 Task: Look for space in Nishi-Tokyo-shi, Japan from 9th June, 2023 to 16th June, 2023 for 2 adults in price range Rs.8000 to Rs.16000. Place can be entire place with 2 bedrooms having 2 beds and 1 bathroom. Property type can be house, flat, guest house. Booking option can be shelf check-in. Required host language is English.
Action: Mouse moved to (513, 67)
Screenshot: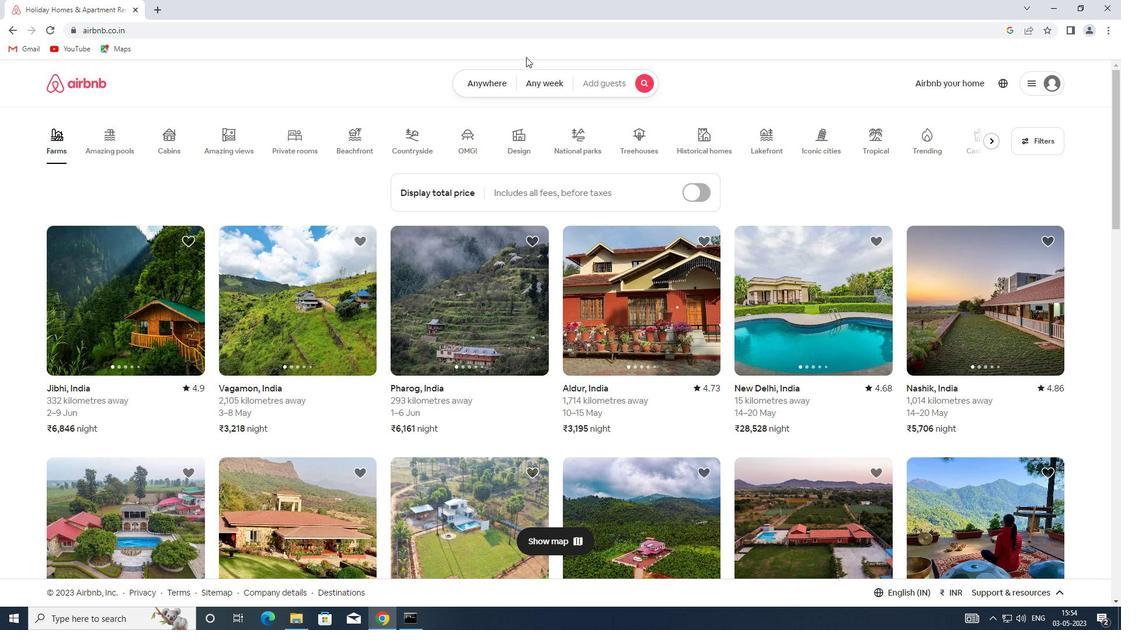 
Action: Mouse pressed left at (513, 67)
Screenshot: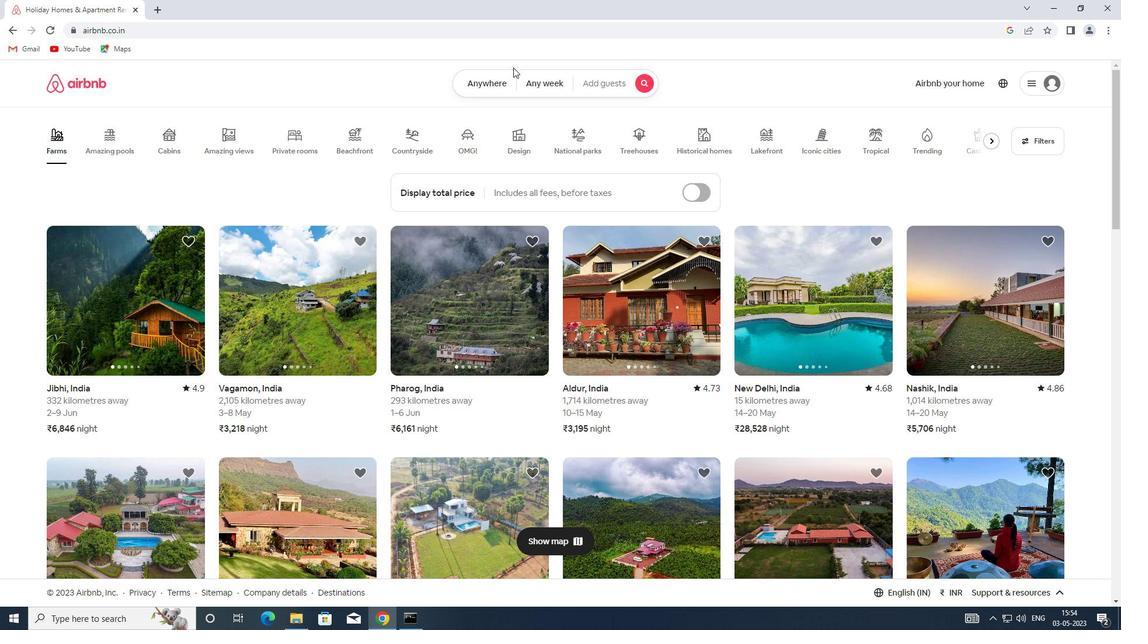 
Action: Mouse moved to (506, 76)
Screenshot: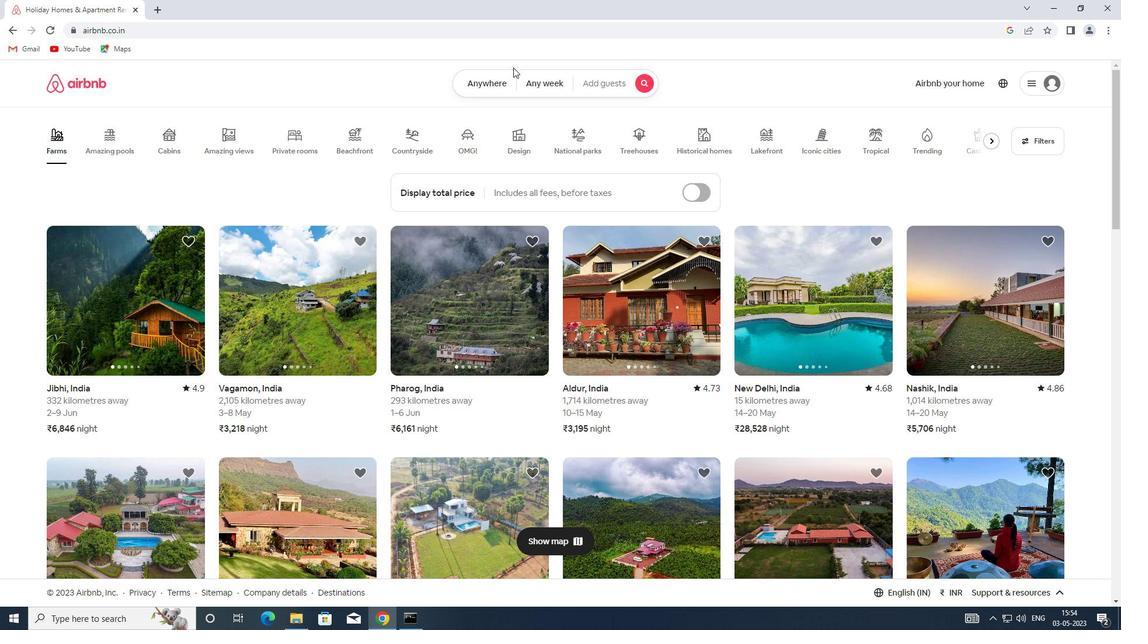 
Action: Mouse pressed left at (506, 76)
Screenshot: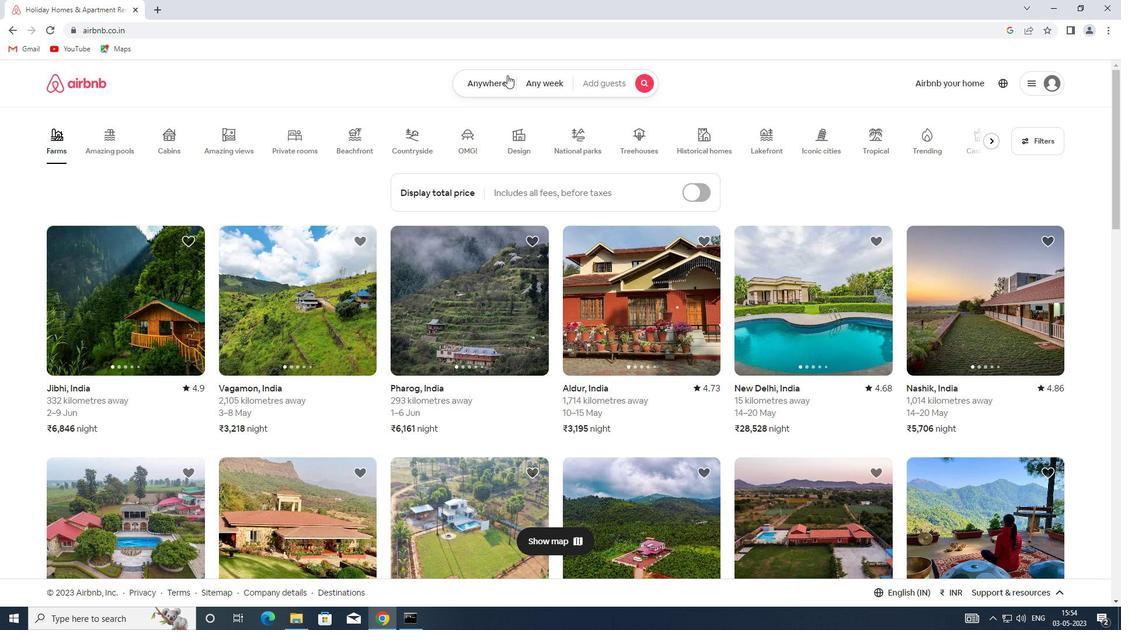 
Action: Mouse moved to (426, 127)
Screenshot: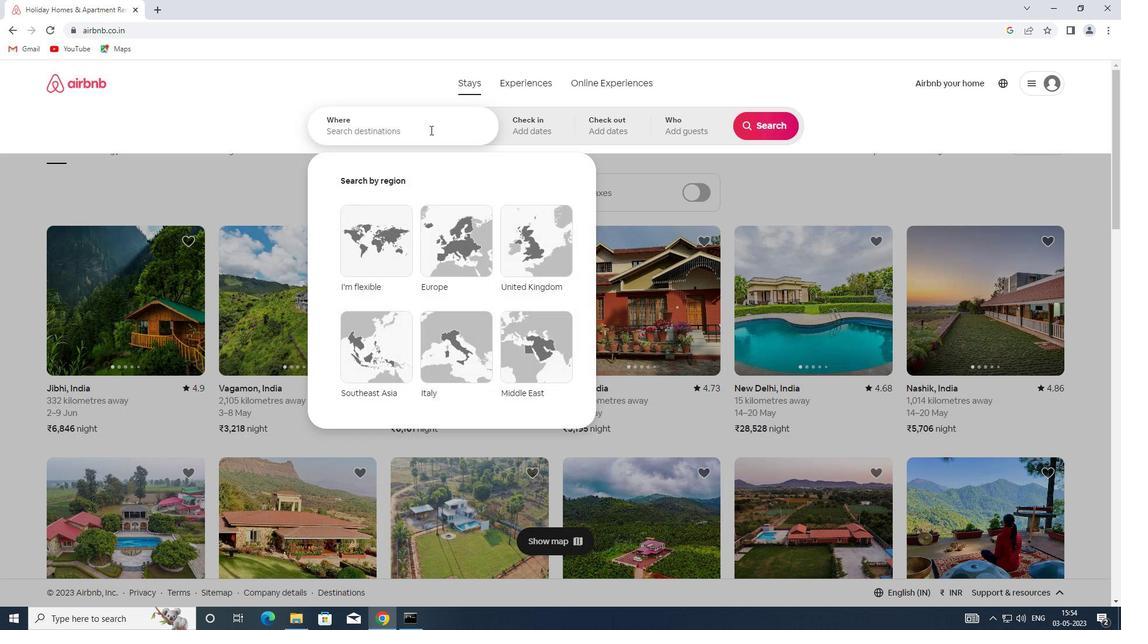
Action: Mouse pressed left at (426, 127)
Screenshot: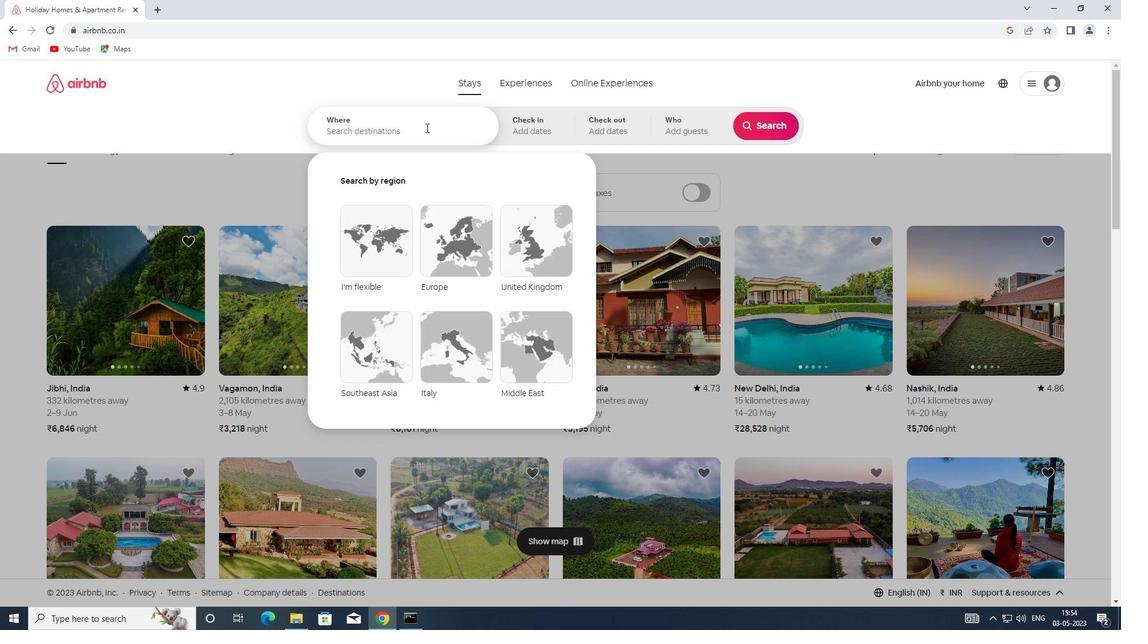 
Action: Key pressed <Key.shift>NISHI-<Key.shift>TOJ<Key.backspace>KYO-<Key.shift>SHI,<Key.shift>JAPAN
Screenshot: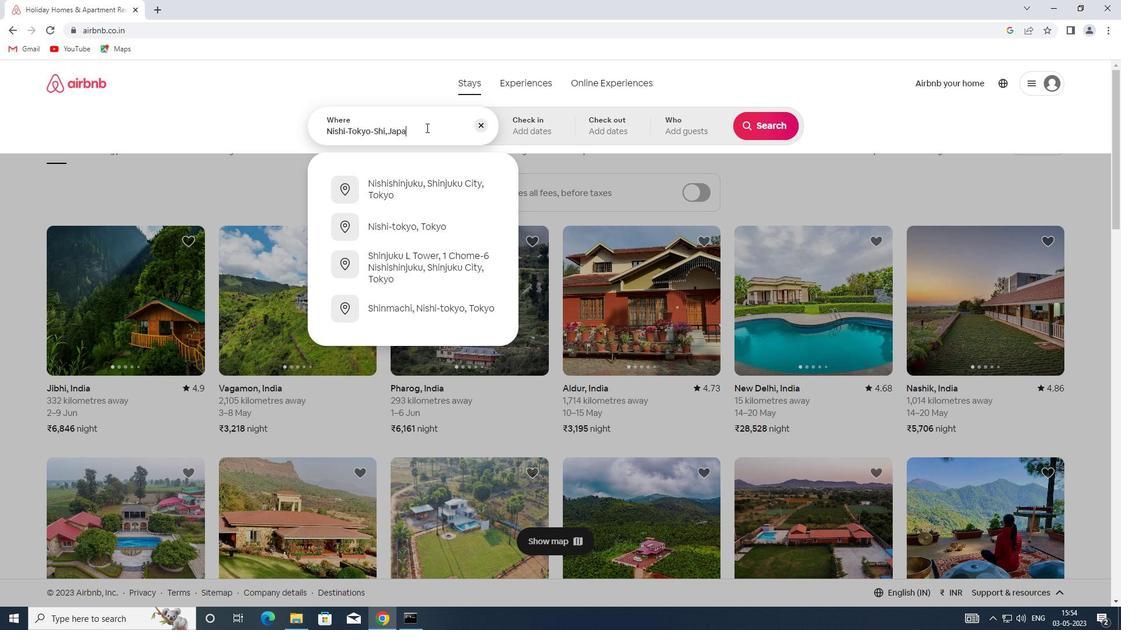 
Action: Mouse moved to (516, 131)
Screenshot: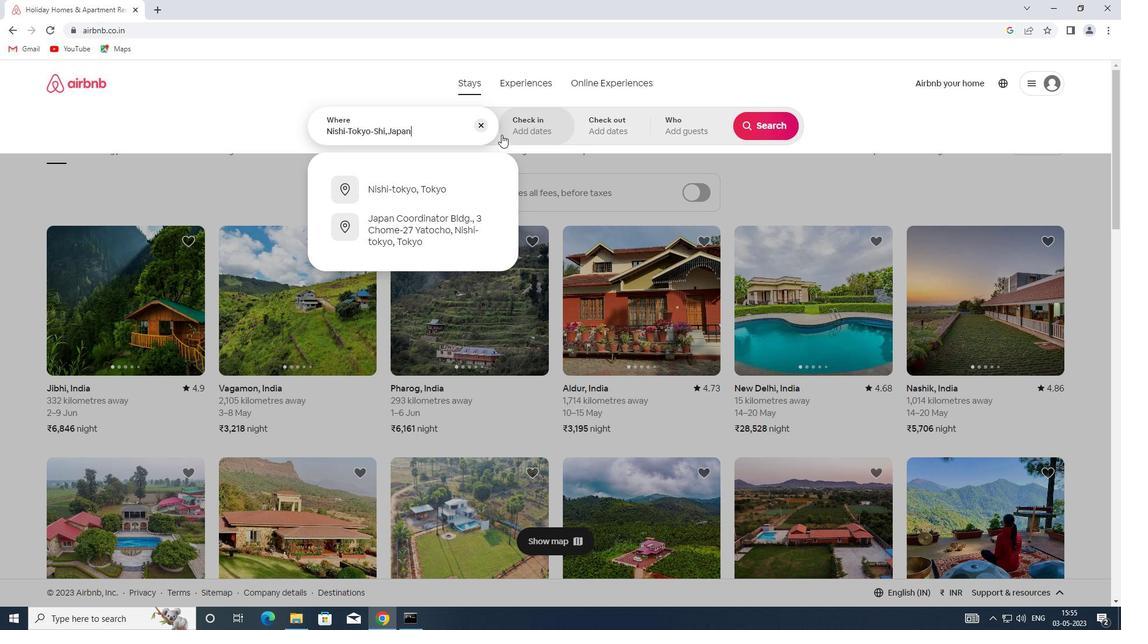 
Action: Mouse pressed left at (516, 131)
Screenshot: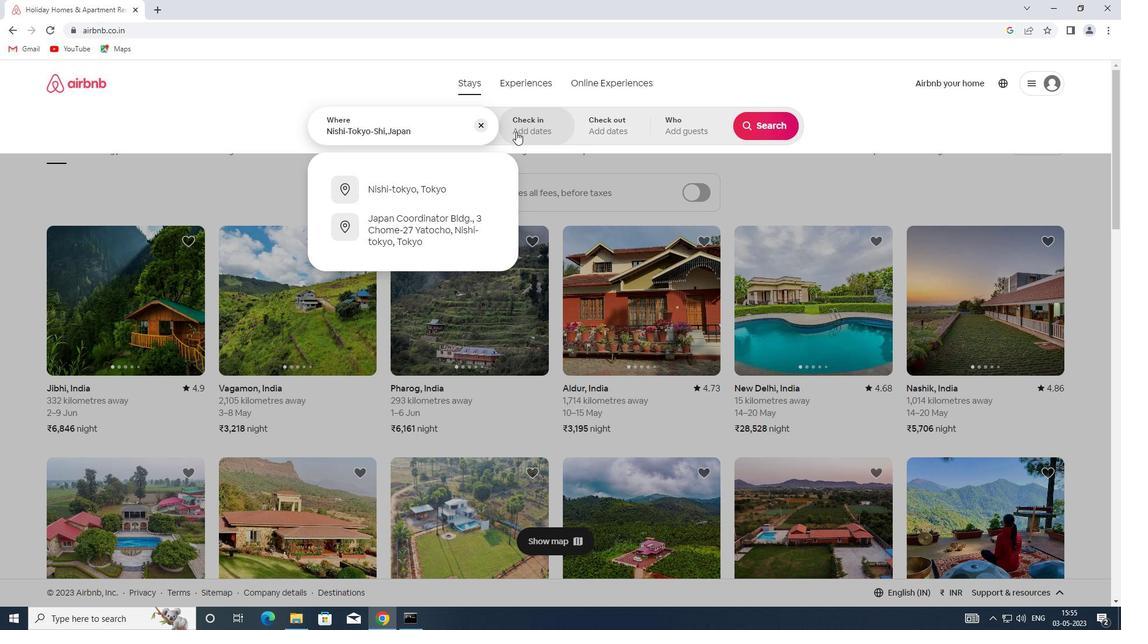 
Action: Mouse moved to (717, 299)
Screenshot: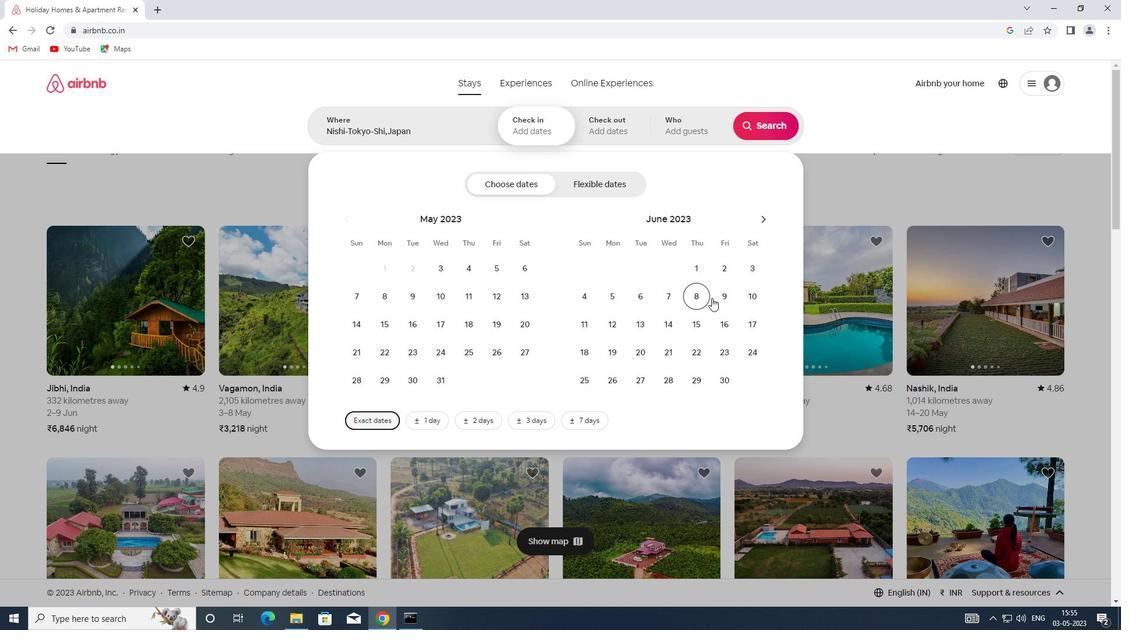 
Action: Mouse pressed left at (717, 299)
Screenshot: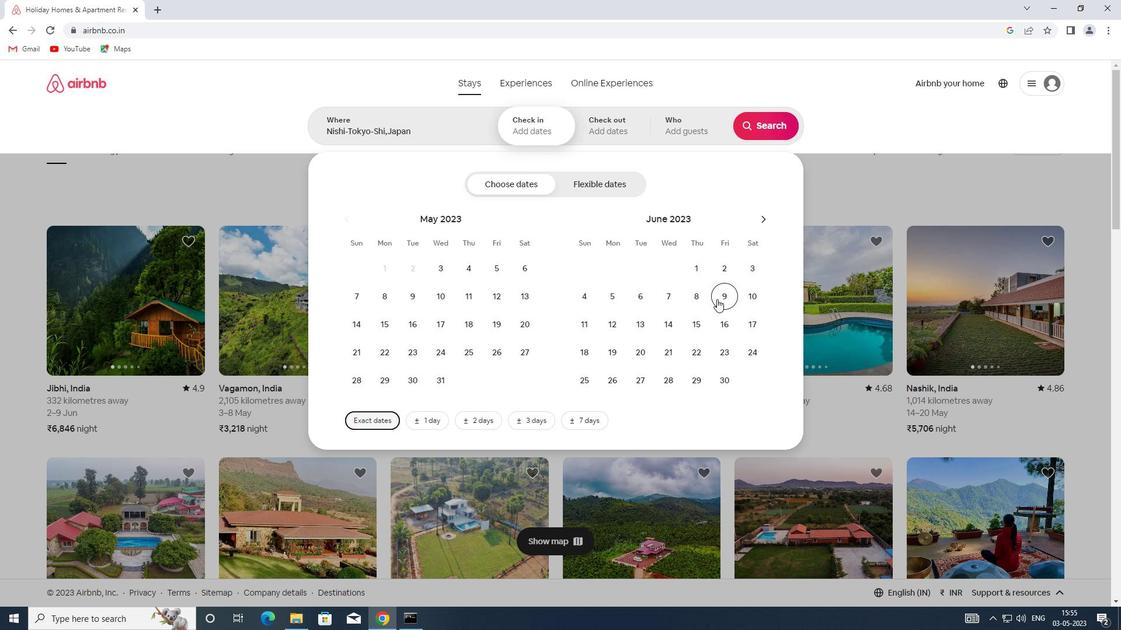
Action: Mouse moved to (721, 322)
Screenshot: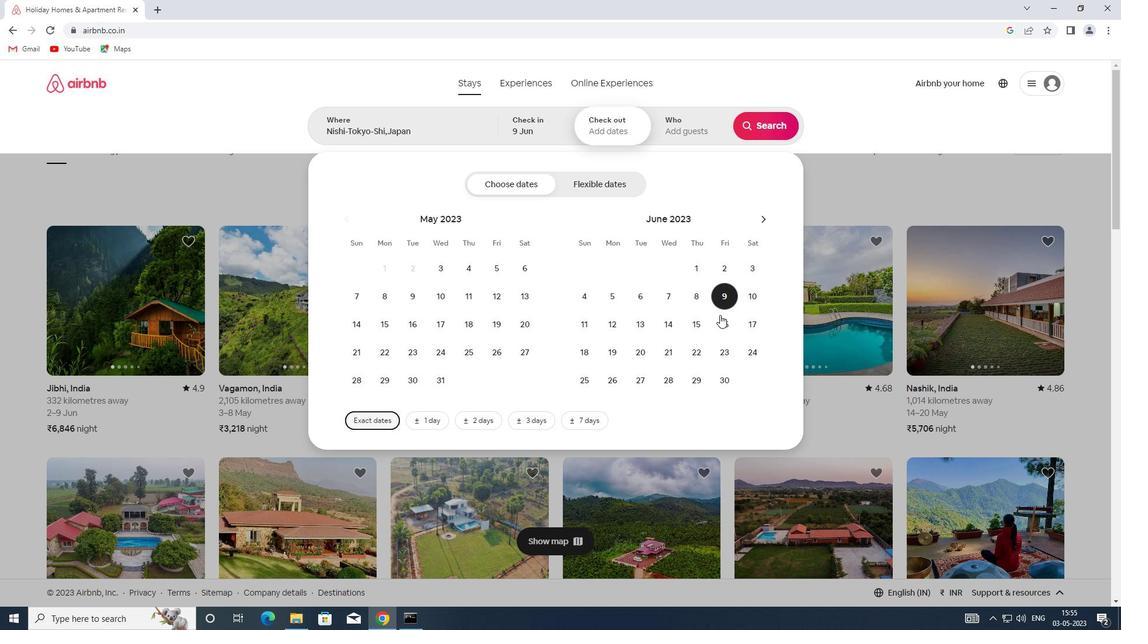 
Action: Mouse pressed left at (721, 322)
Screenshot: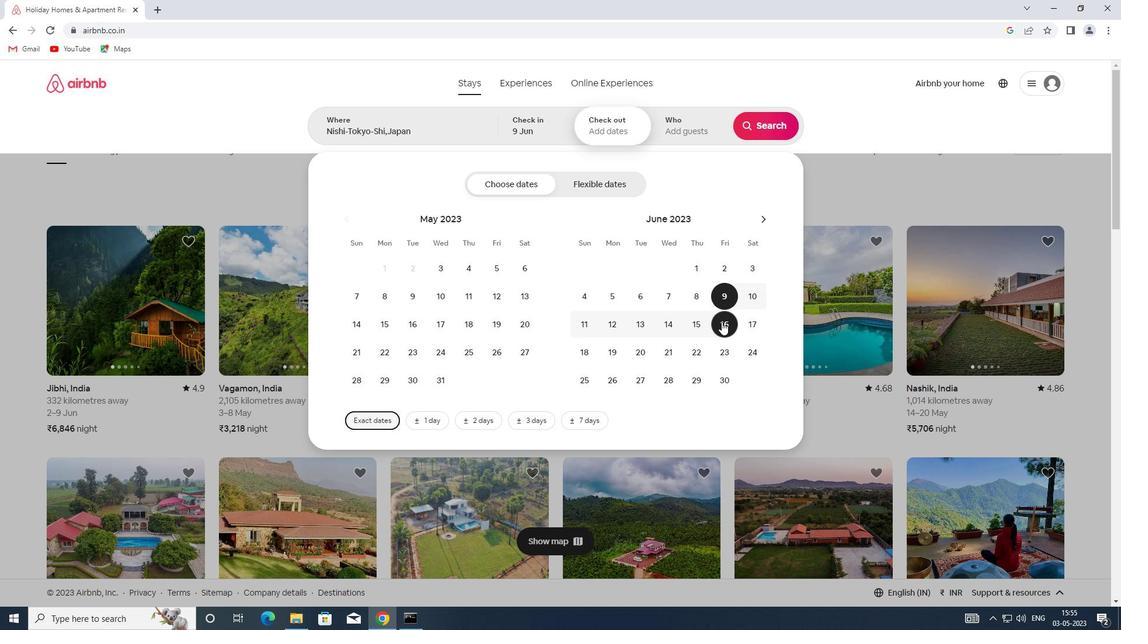
Action: Mouse moved to (673, 130)
Screenshot: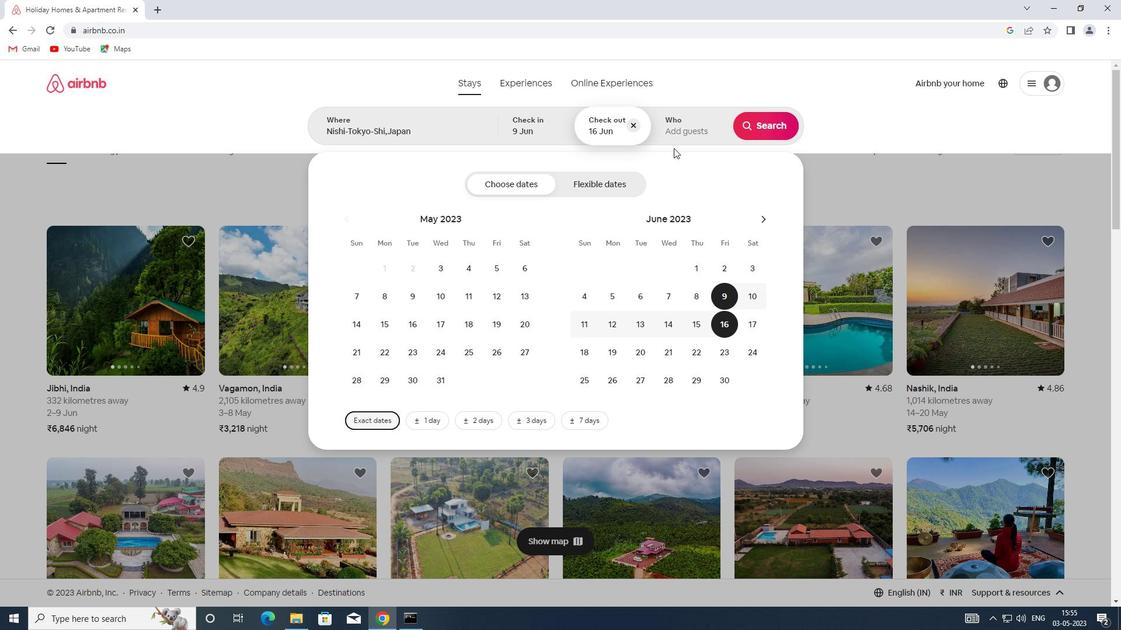 
Action: Mouse pressed left at (673, 130)
Screenshot: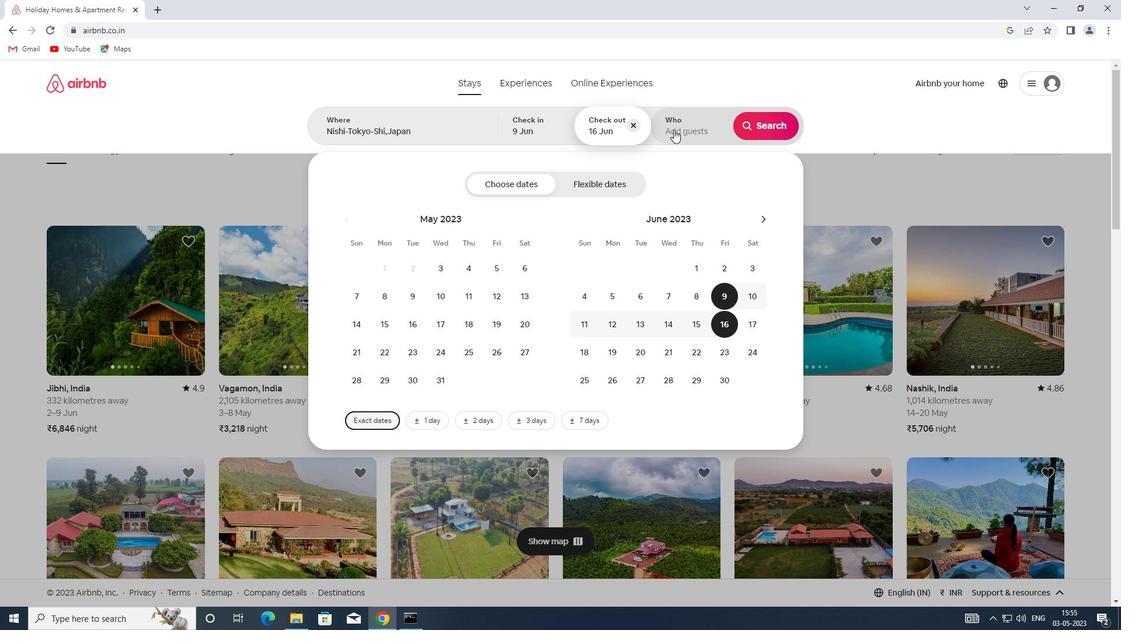
Action: Mouse moved to (767, 185)
Screenshot: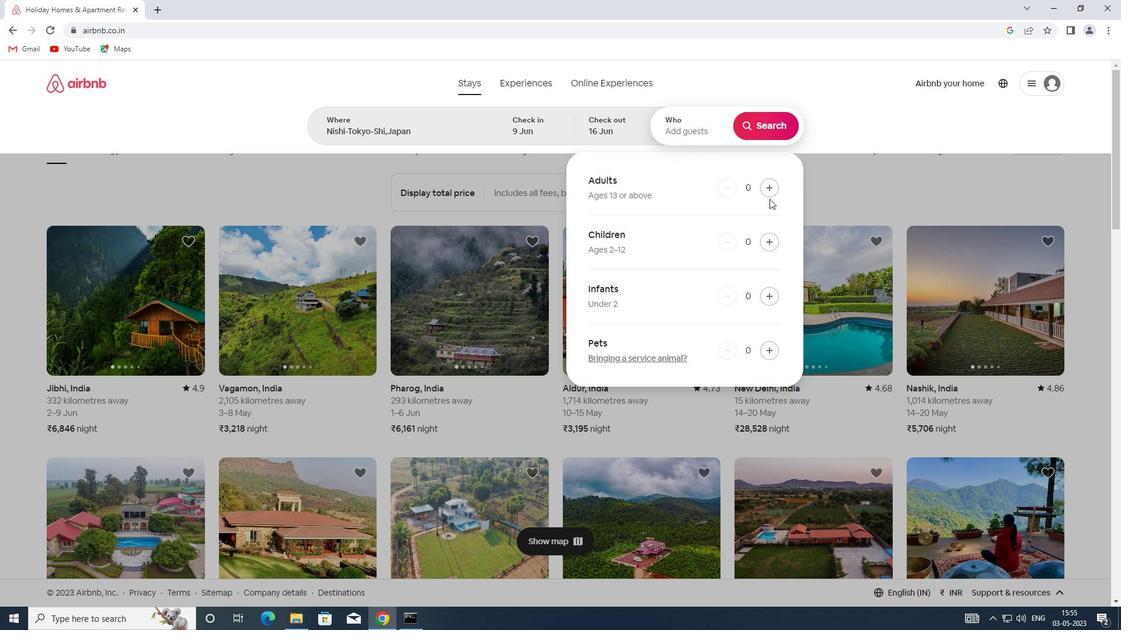 
Action: Mouse pressed left at (767, 185)
Screenshot: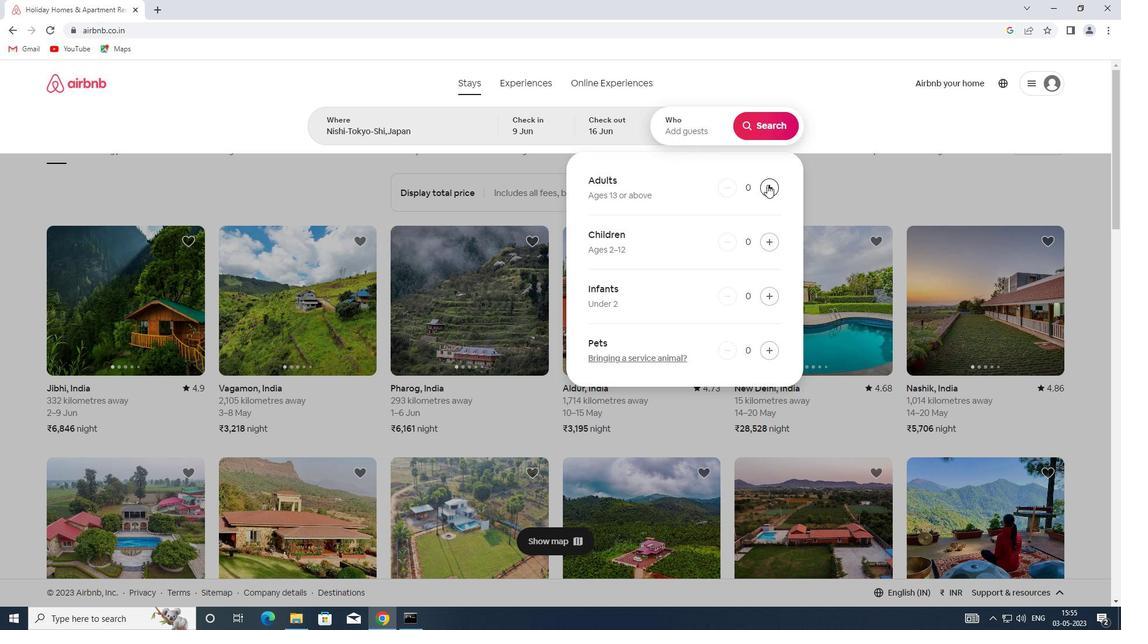 
Action: Mouse pressed left at (767, 185)
Screenshot: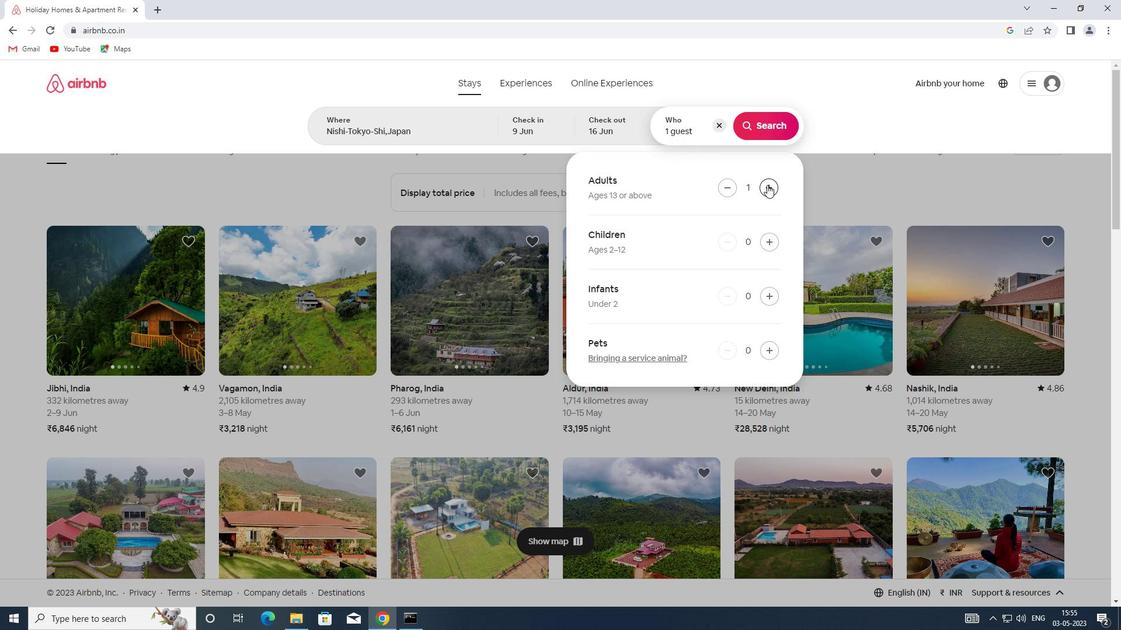 
Action: Mouse moved to (753, 132)
Screenshot: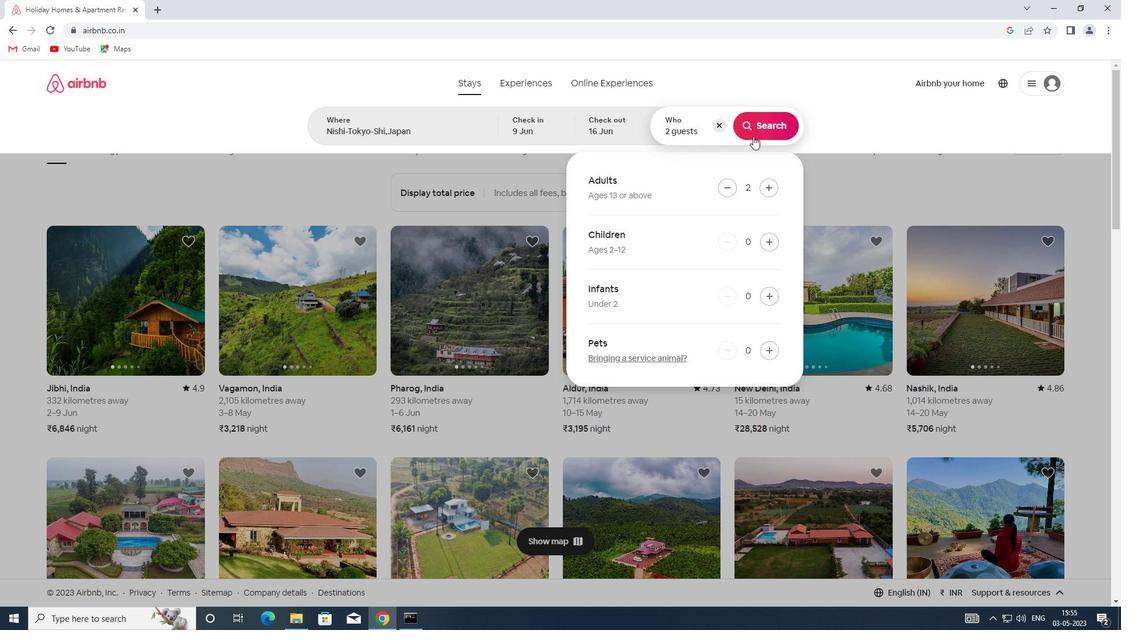 
Action: Mouse pressed left at (753, 132)
Screenshot: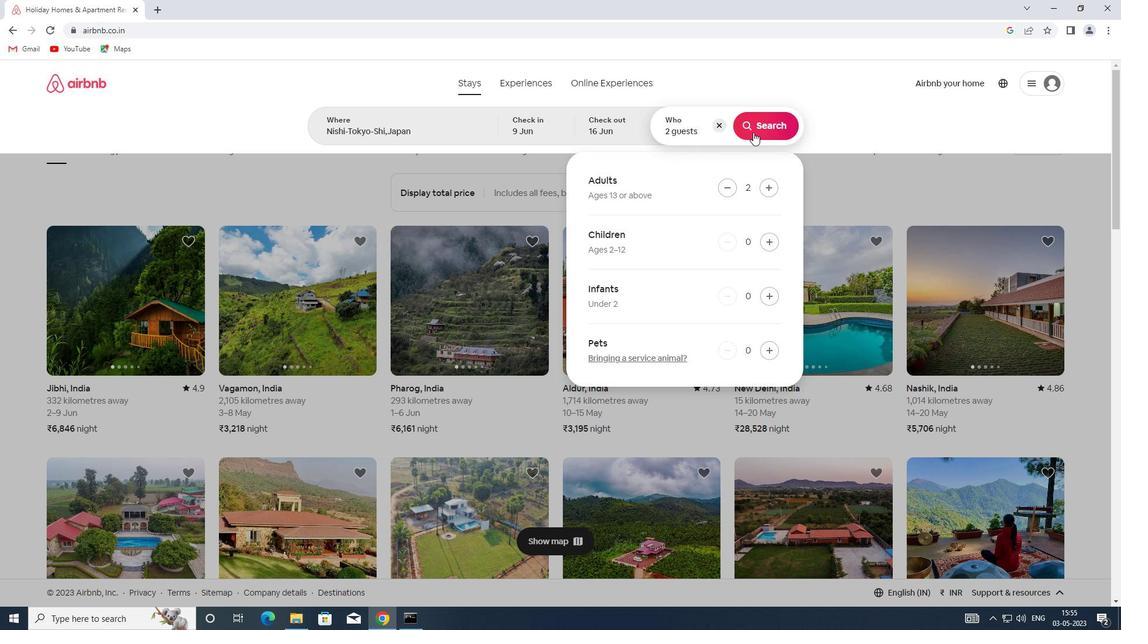 
Action: Mouse moved to (1049, 132)
Screenshot: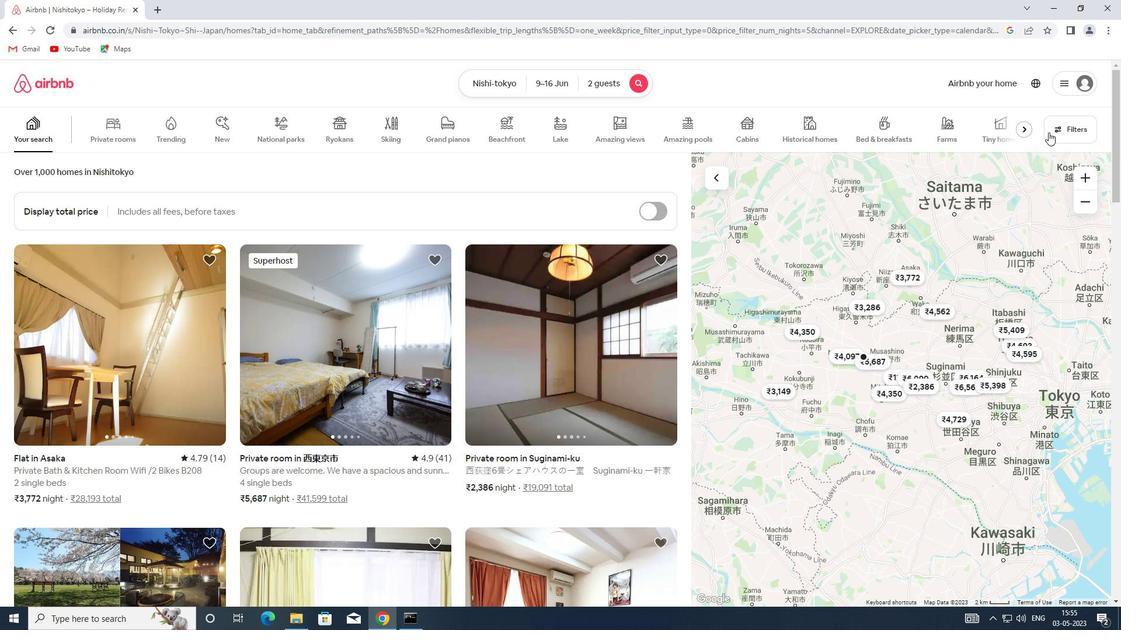 
Action: Mouse pressed left at (1049, 132)
Screenshot: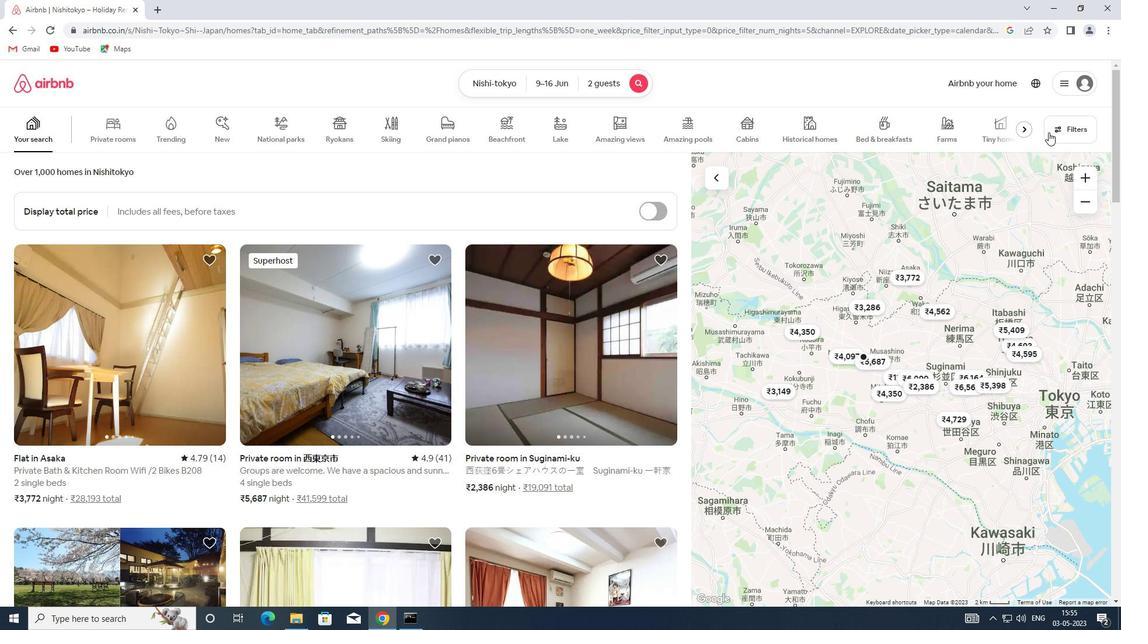
Action: Mouse moved to (411, 277)
Screenshot: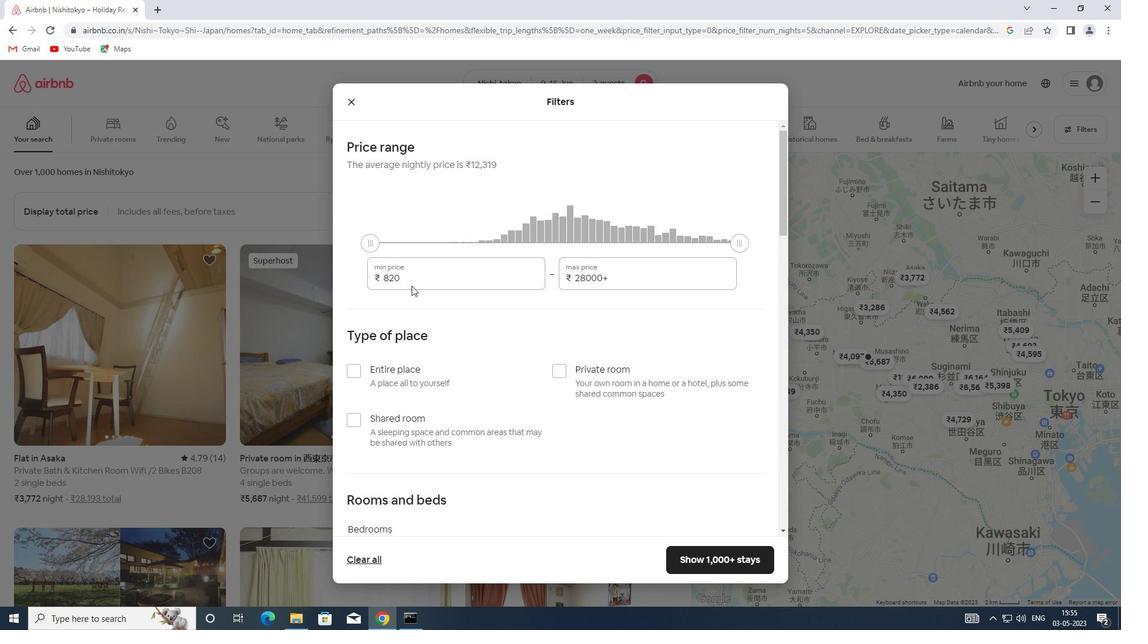 
Action: Mouse pressed left at (411, 277)
Screenshot: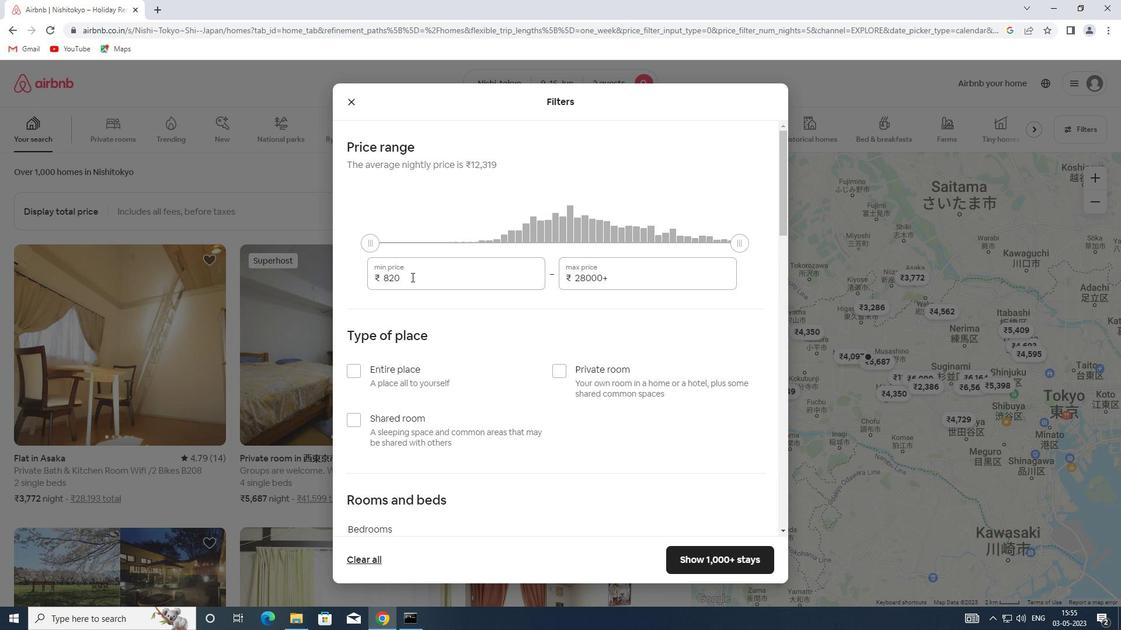 
Action: Mouse moved to (374, 277)
Screenshot: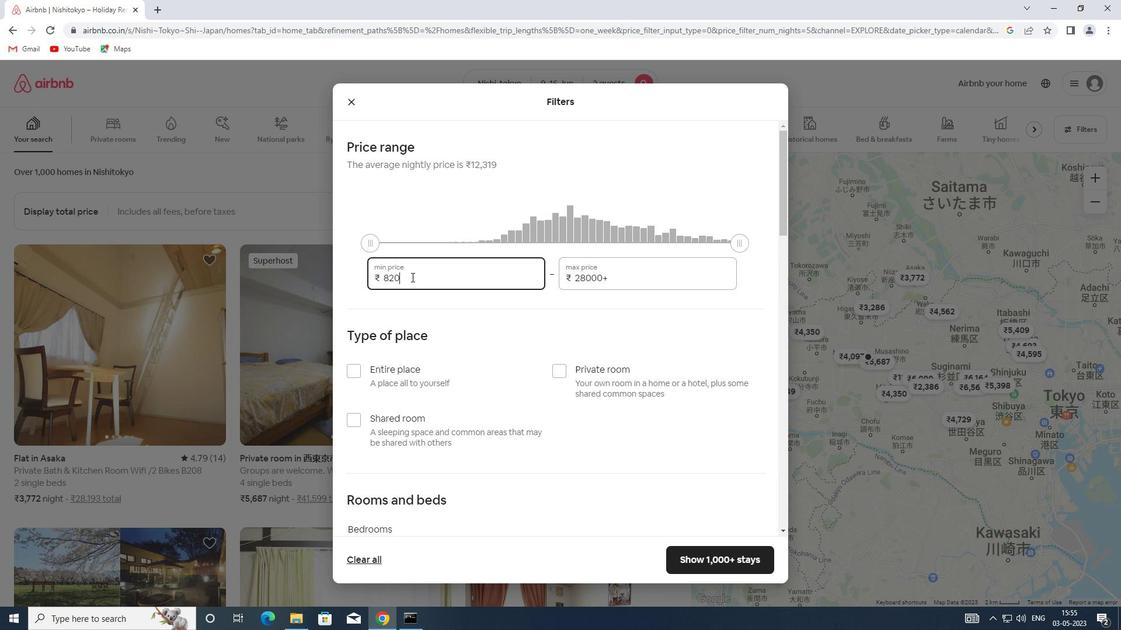 
Action: Key pressed 8000
Screenshot: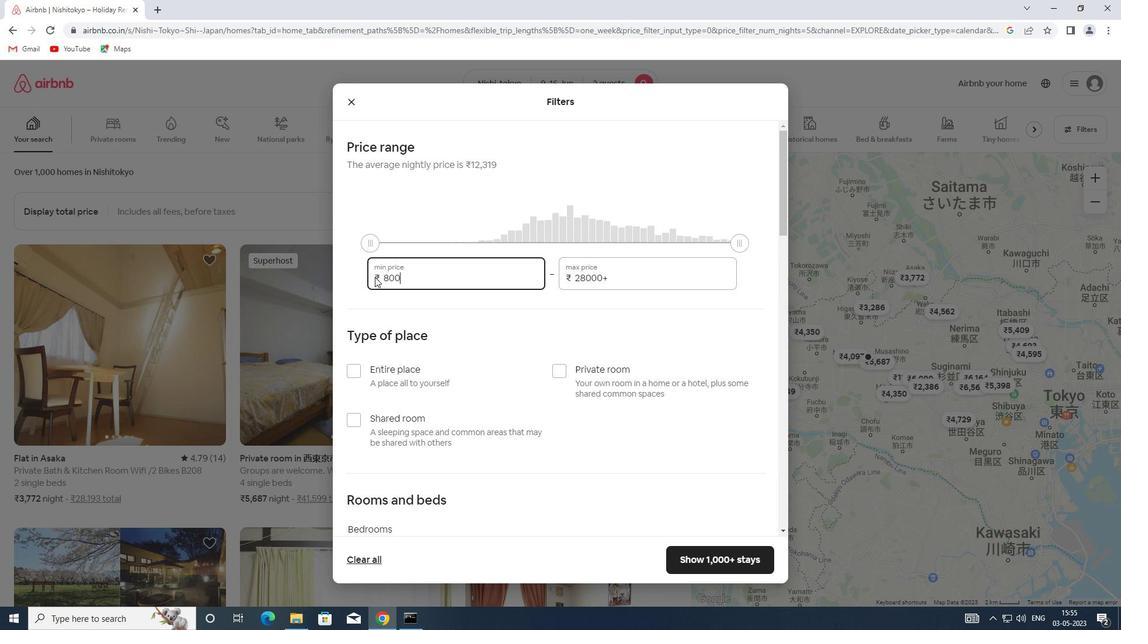 
Action: Mouse moved to (621, 277)
Screenshot: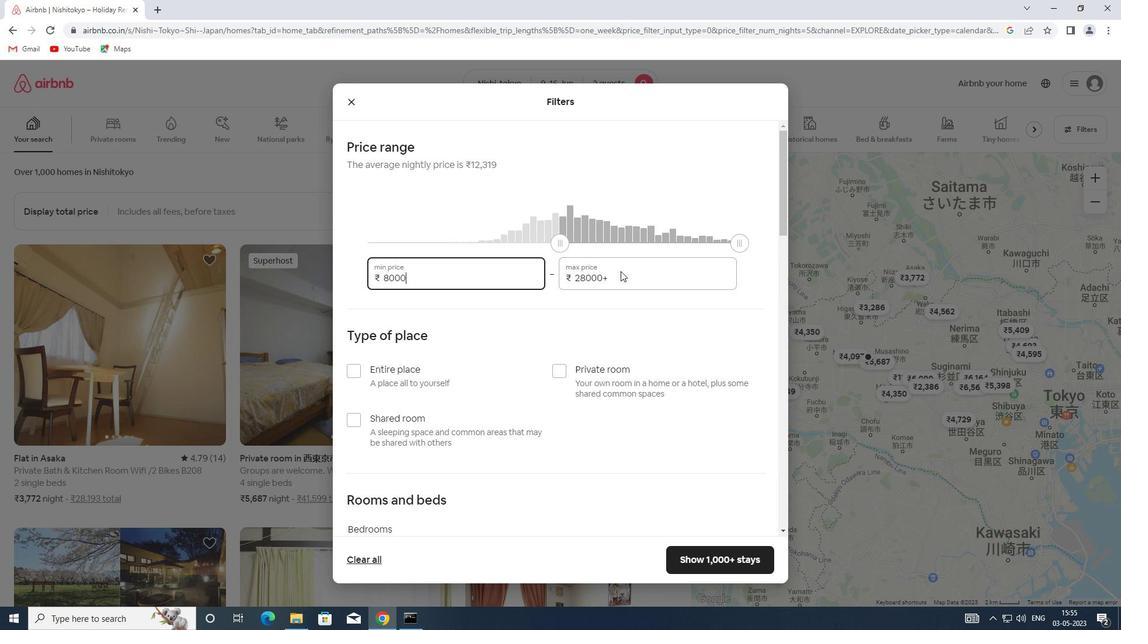
Action: Mouse pressed left at (621, 277)
Screenshot: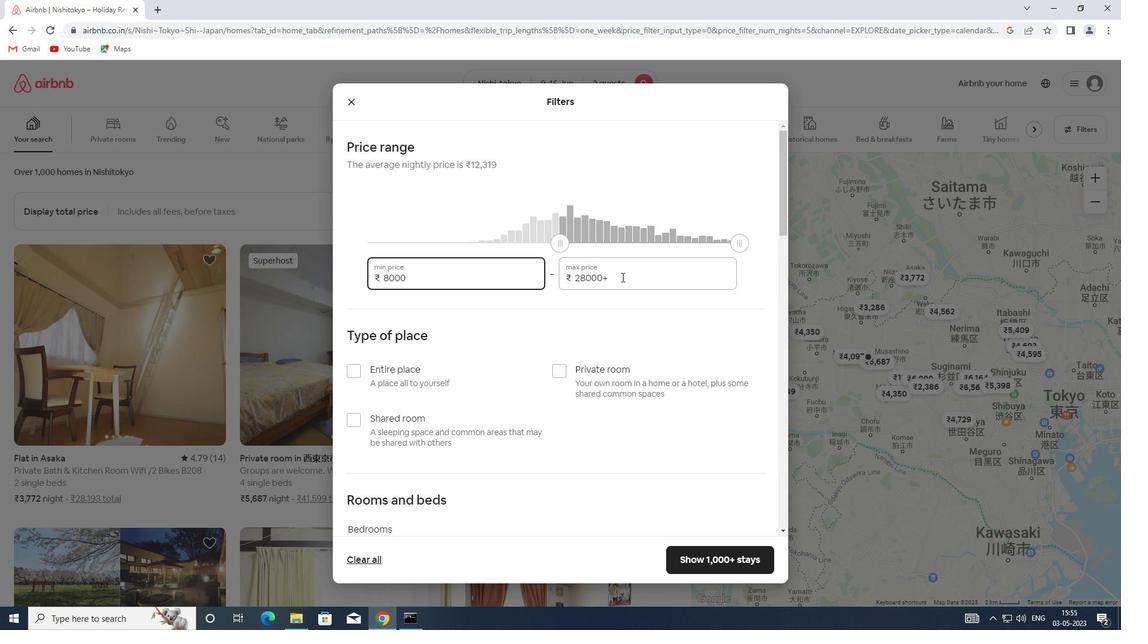
Action: Mouse moved to (573, 278)
Screenshot: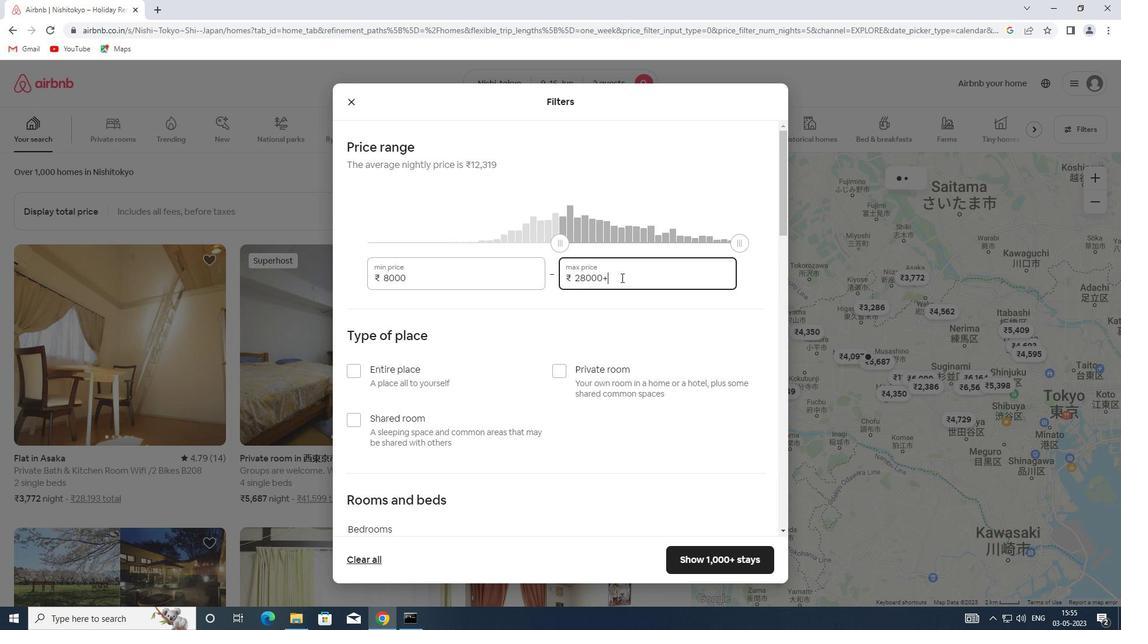
Action: Key pressed 16000
Screenshot: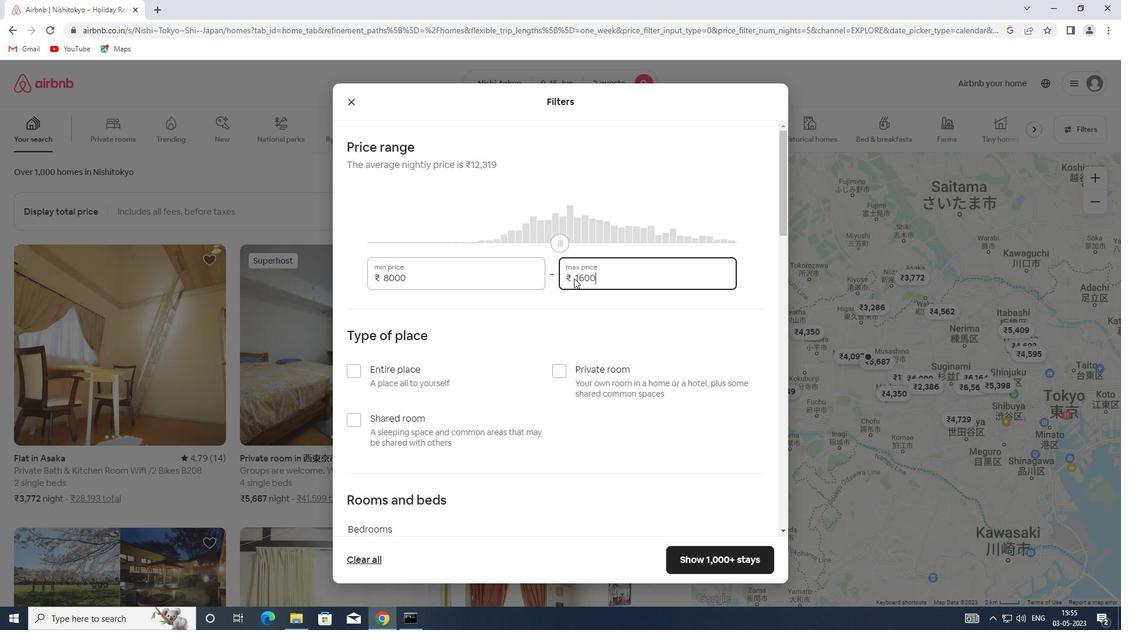 
Action: Mouse moved to (374, 382)
Screenshot: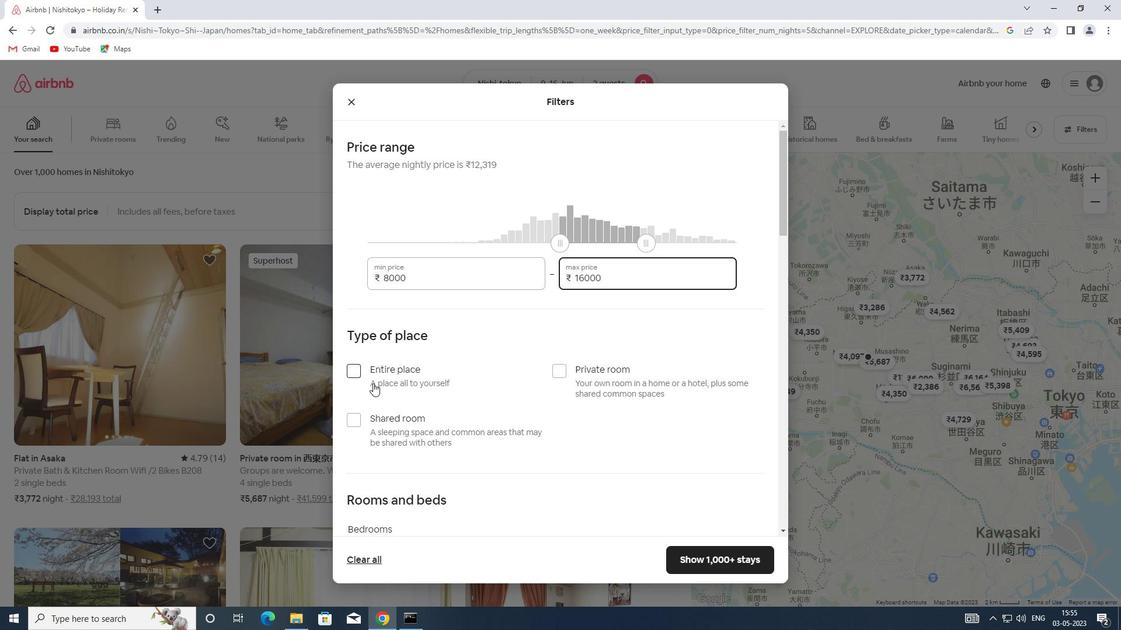 
Action: Mouse pressed left at (374, 382)
Screenshot: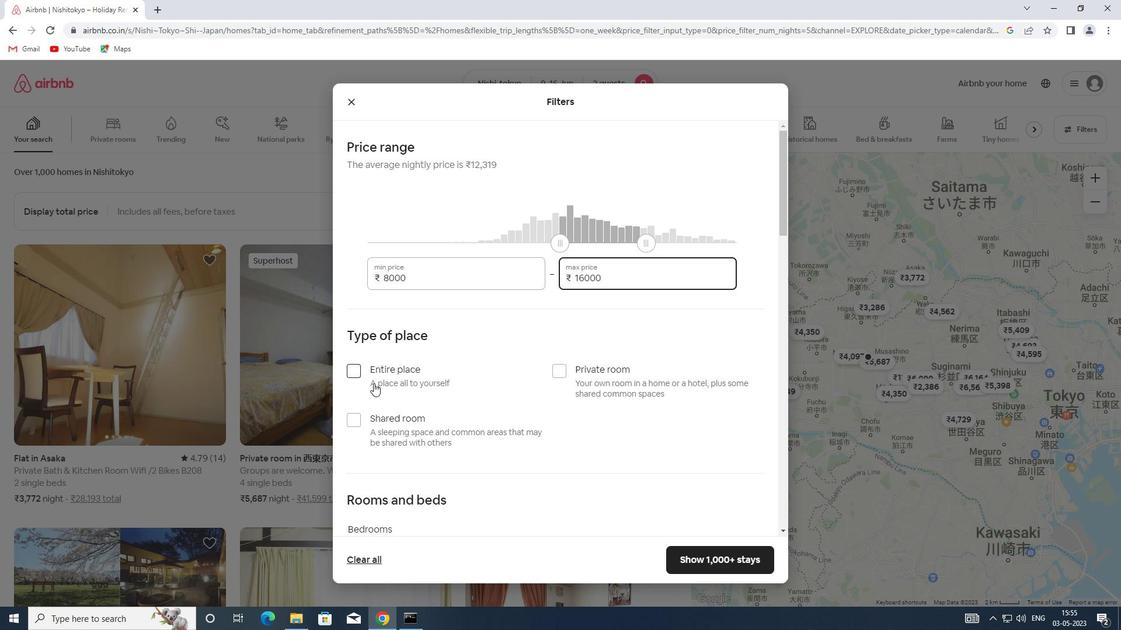 
Action: Mouse scrolled (374, 381) with delta (0, 0)
Screenshot: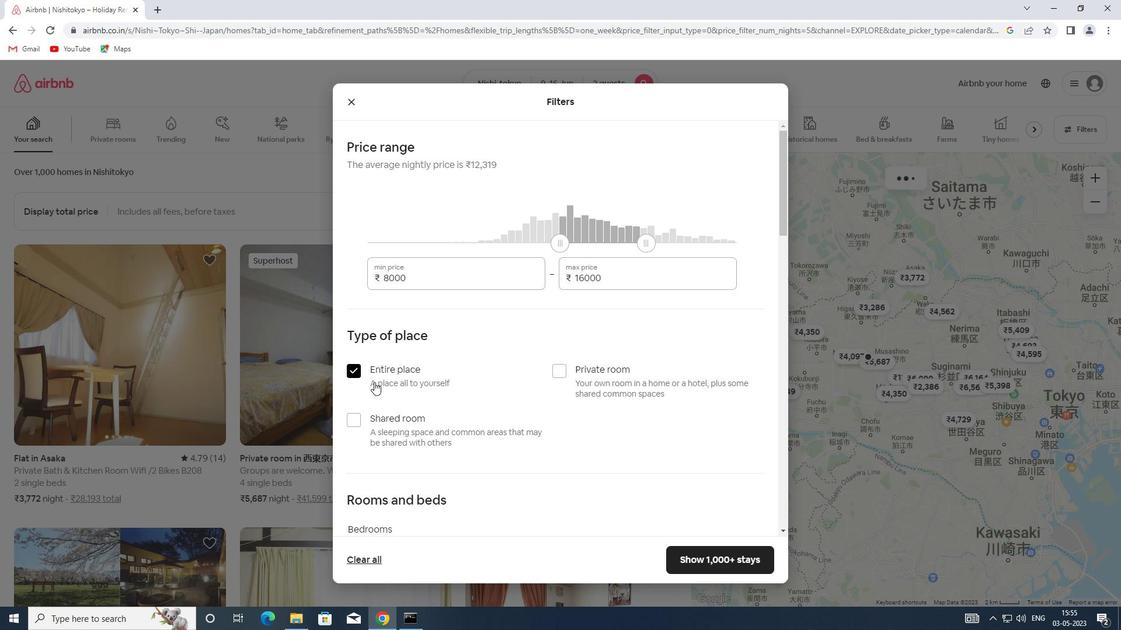 
Action: Mouse scrolled (374, 381) with delta (0, 0)
Screenshot: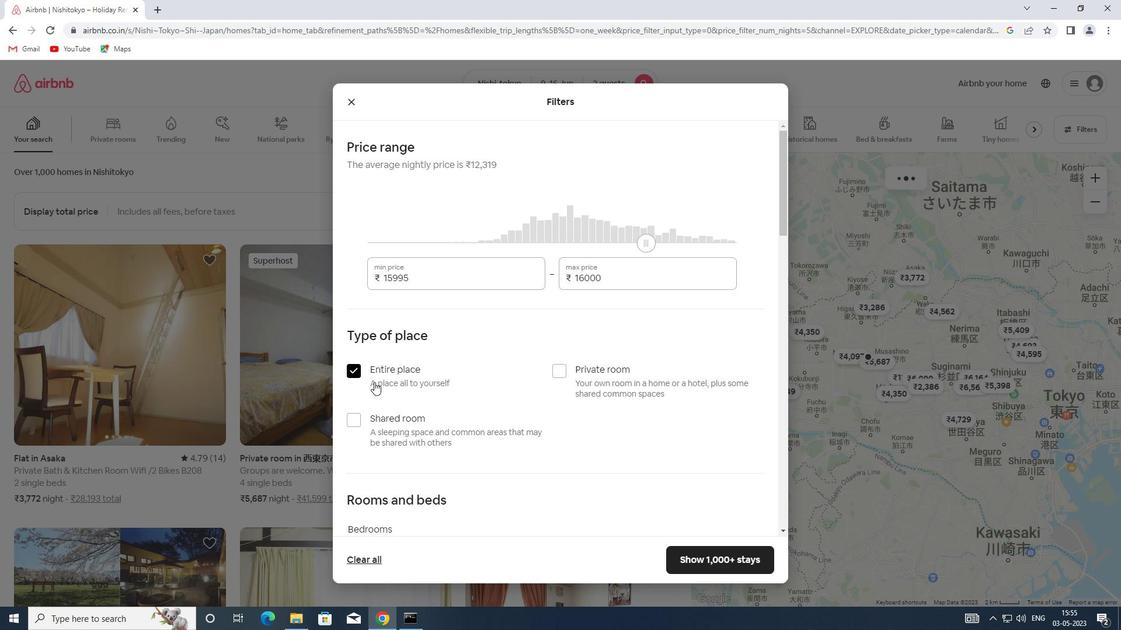 
Action: Mouse scrolled (374, 381) with delta (0, 0)
Screenshot: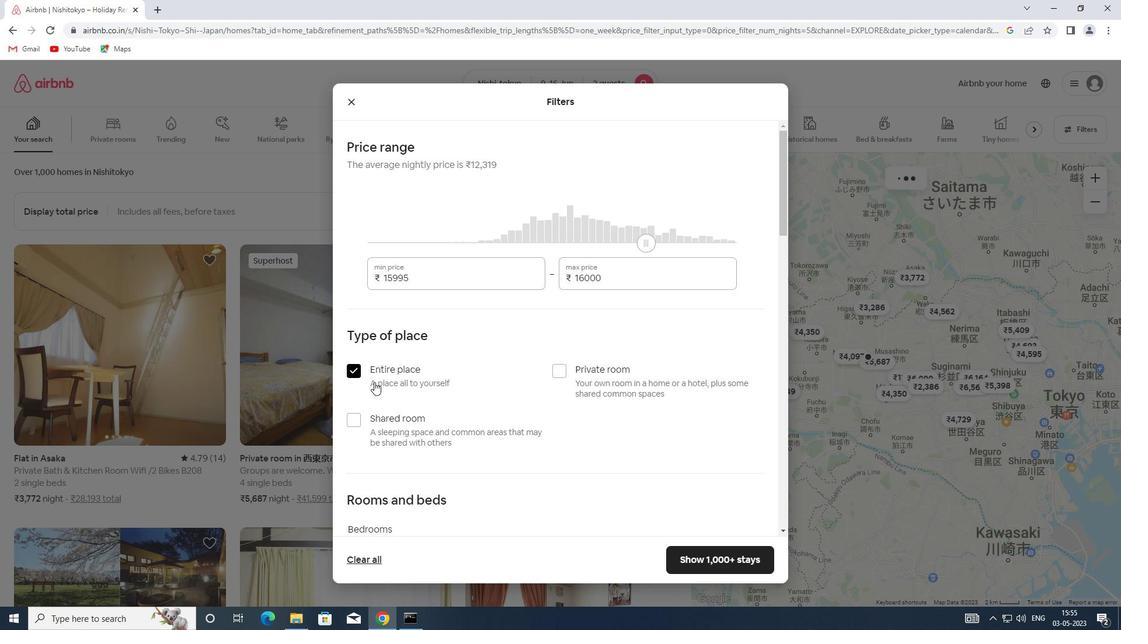 
Action: Mouse scrolled (374, 381) with delta (0, 0)
Screenshot: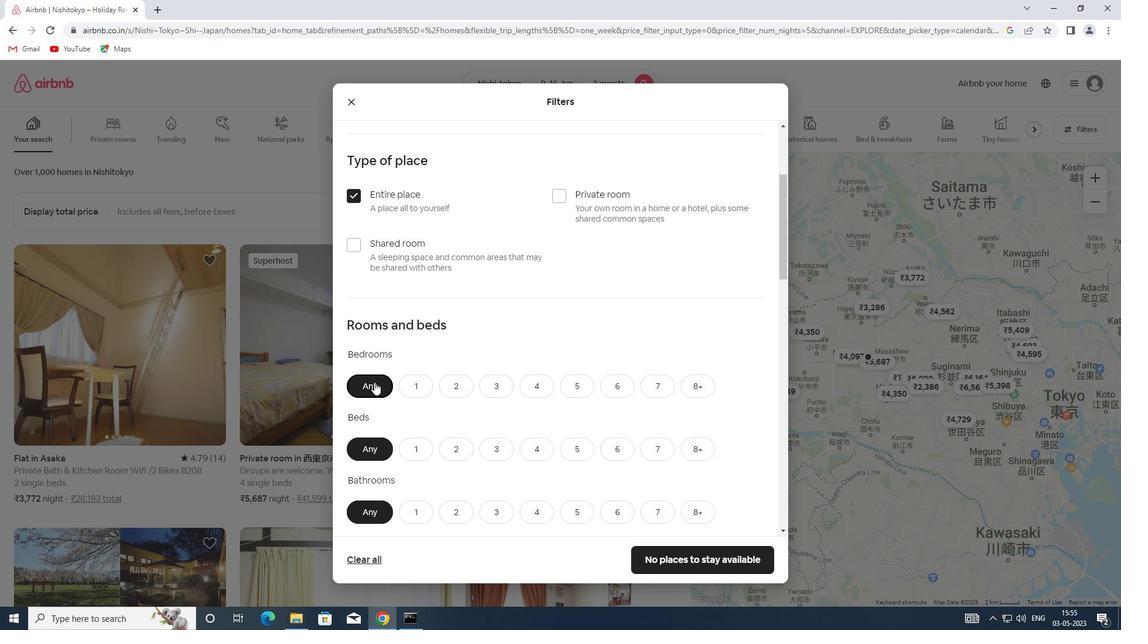 
Action: Mouse scrolled (374, 381) with delta (0, 0)
Screenshot: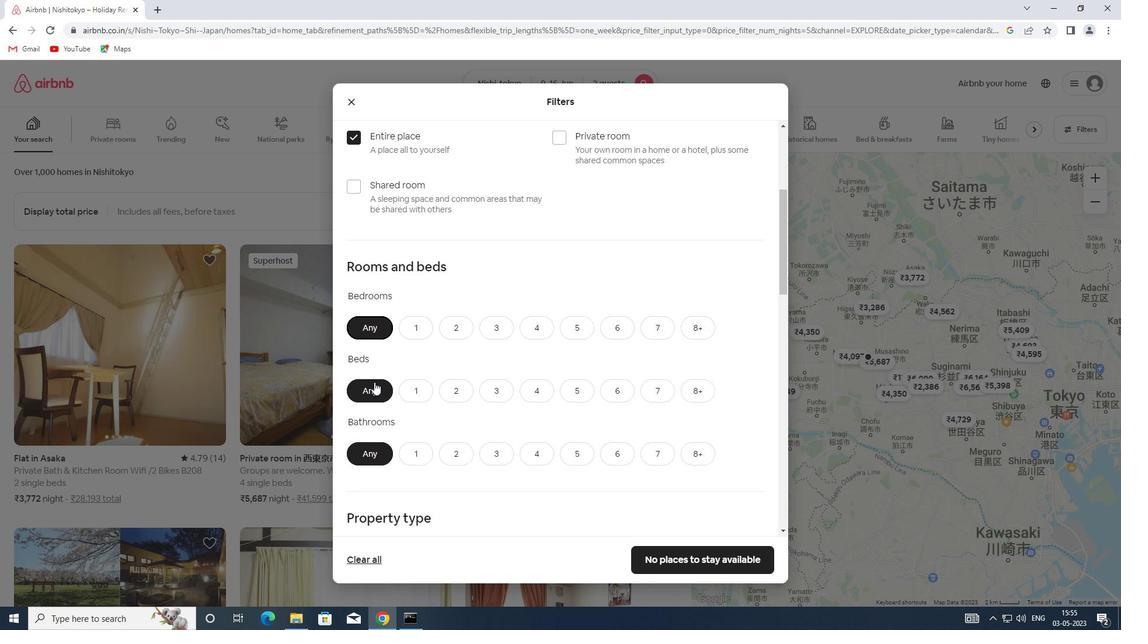 
Action: Mouse moved to (456, 275)
Screenshot: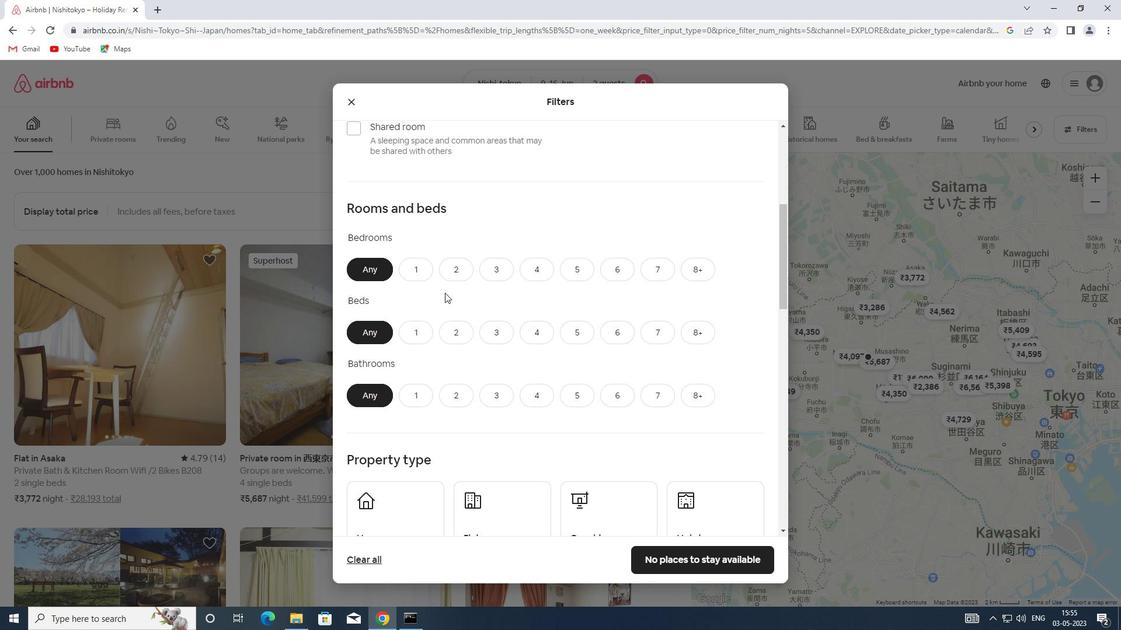 
Action: Mouse pressed left at (456, 275)
Screenshot: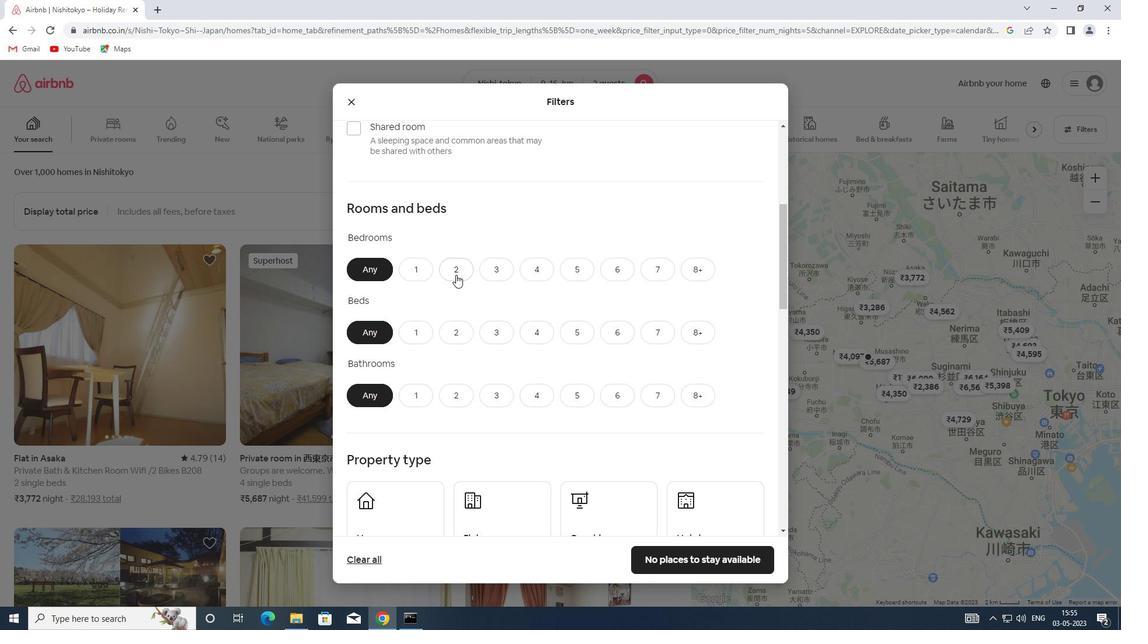 
Action: Mouse moved to (453, 325)
Screenshot: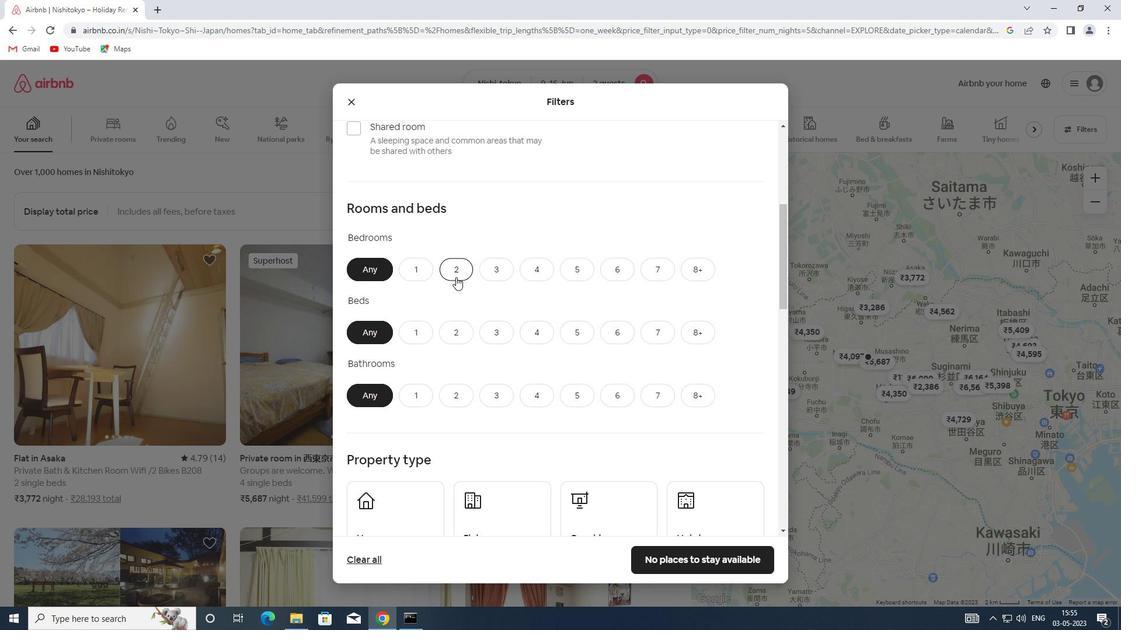 
Action: Mouse pressed left at (453, 325)
Screenshot: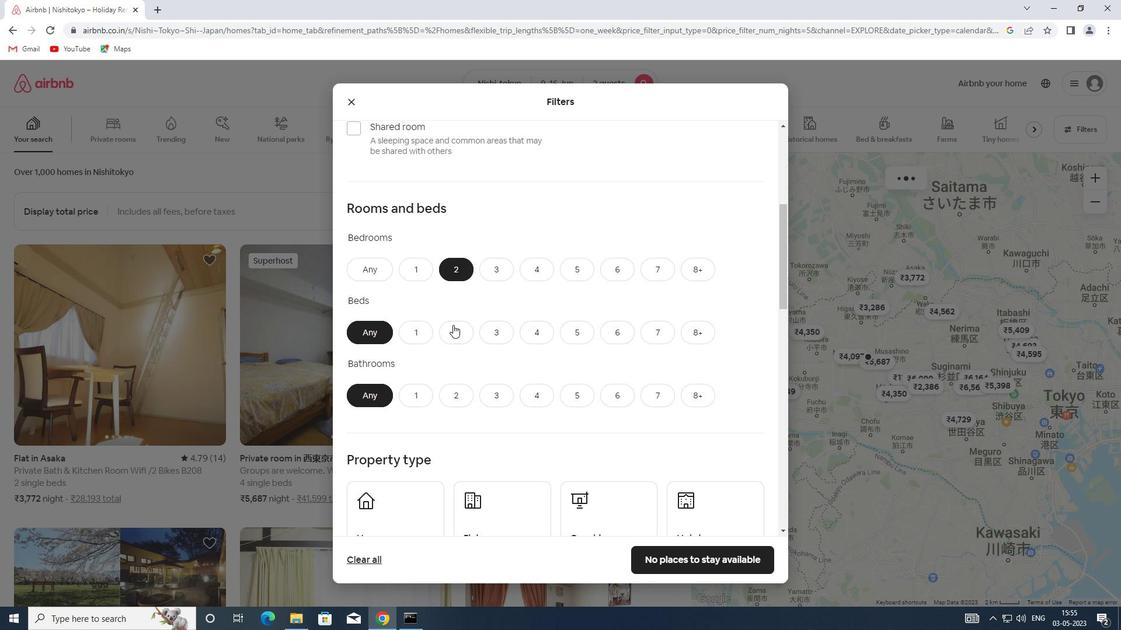 
Action: Mouse moved to (416, 392)
Screenshot: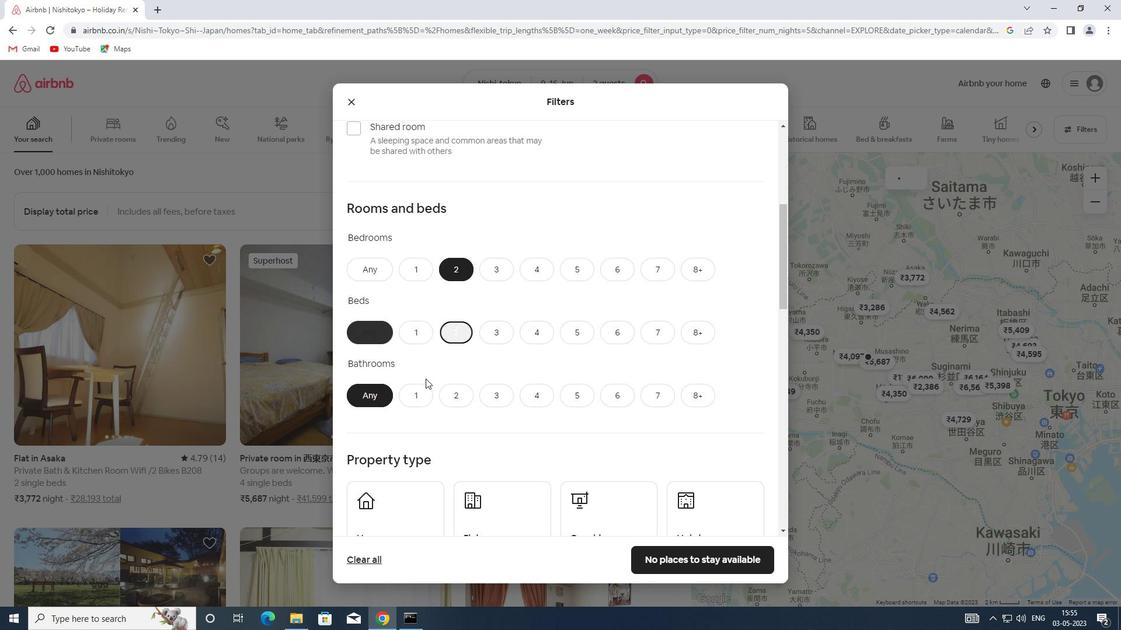 
Action: Mouse pressed left at (416, 392)
Screenshot: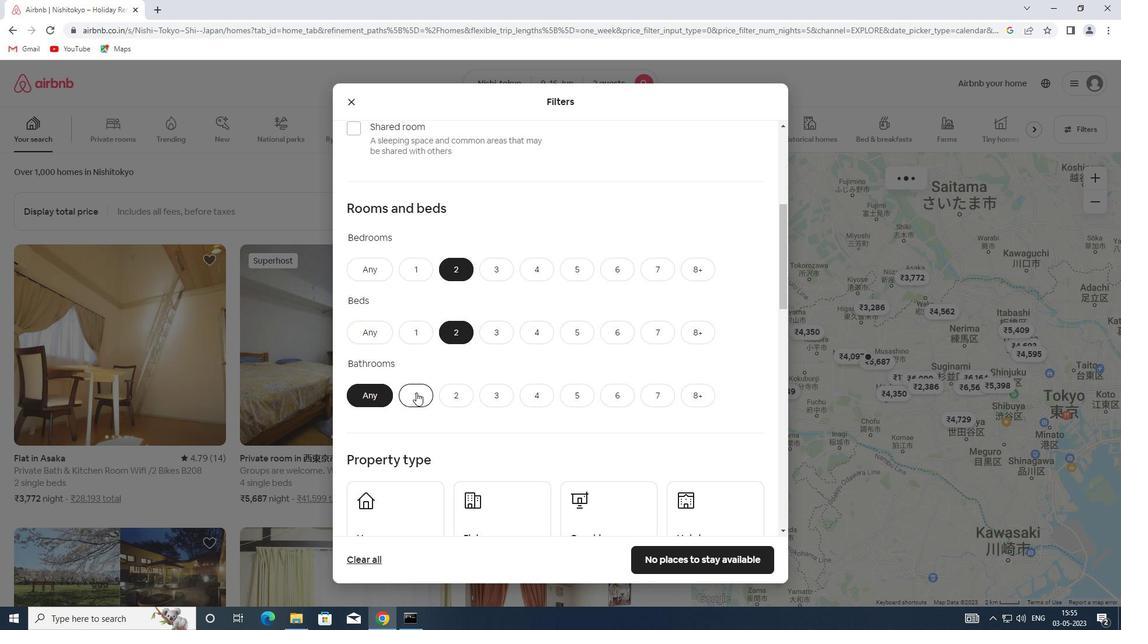 
Action: Mouse scrolled (416, 392) with delta (0, 0)
Screenshot: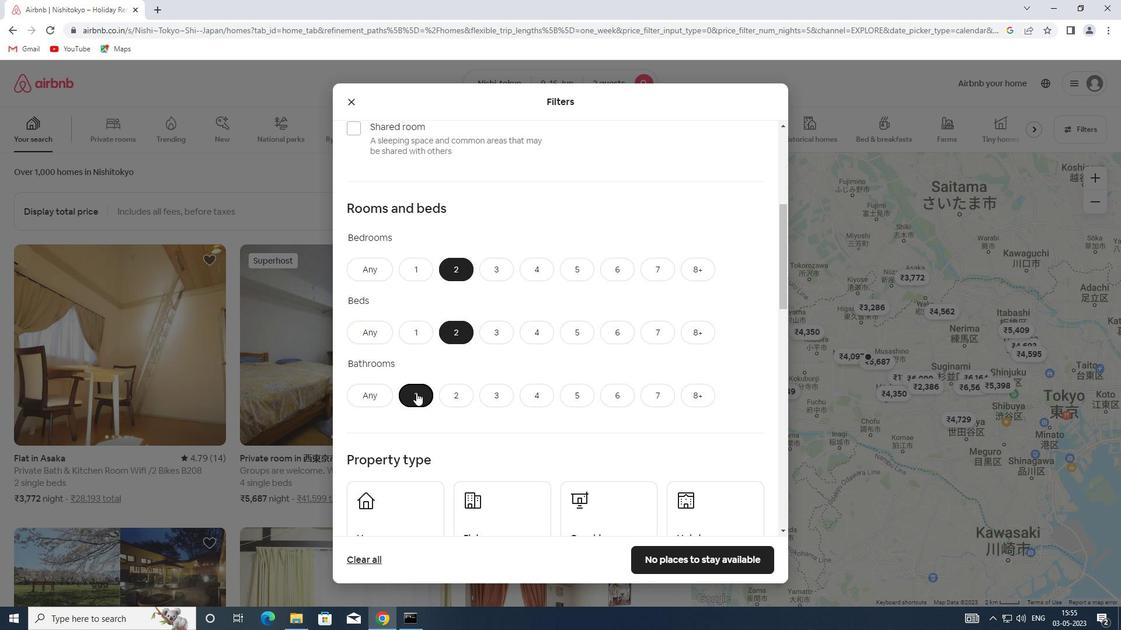
Action: Mouse scrolled (416, 392) with delta (0, 0)
Screenshot: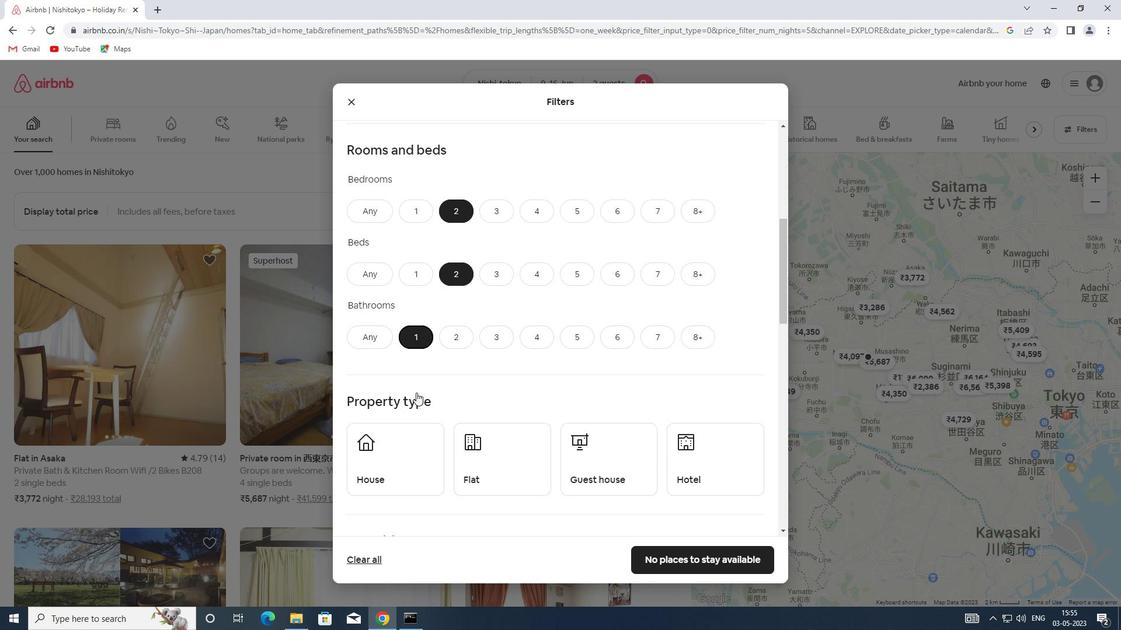 
Action: Mouse scrolled (416, 392) with delta (0, 0)
Screenshot: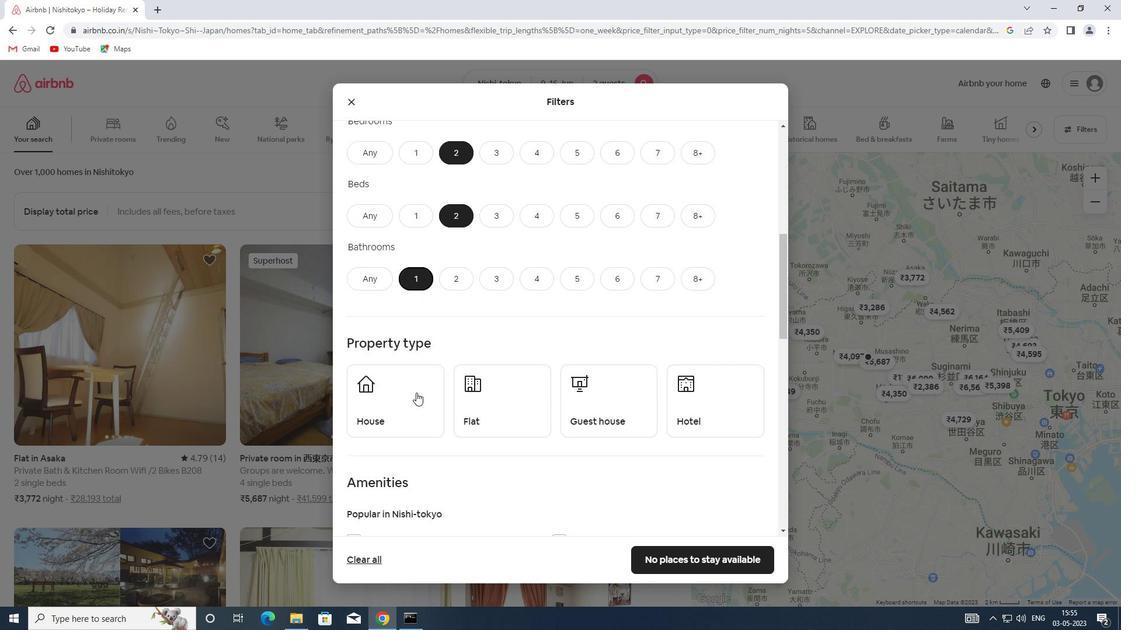
Action: Mouse moved to (404, 362)
Screenshot: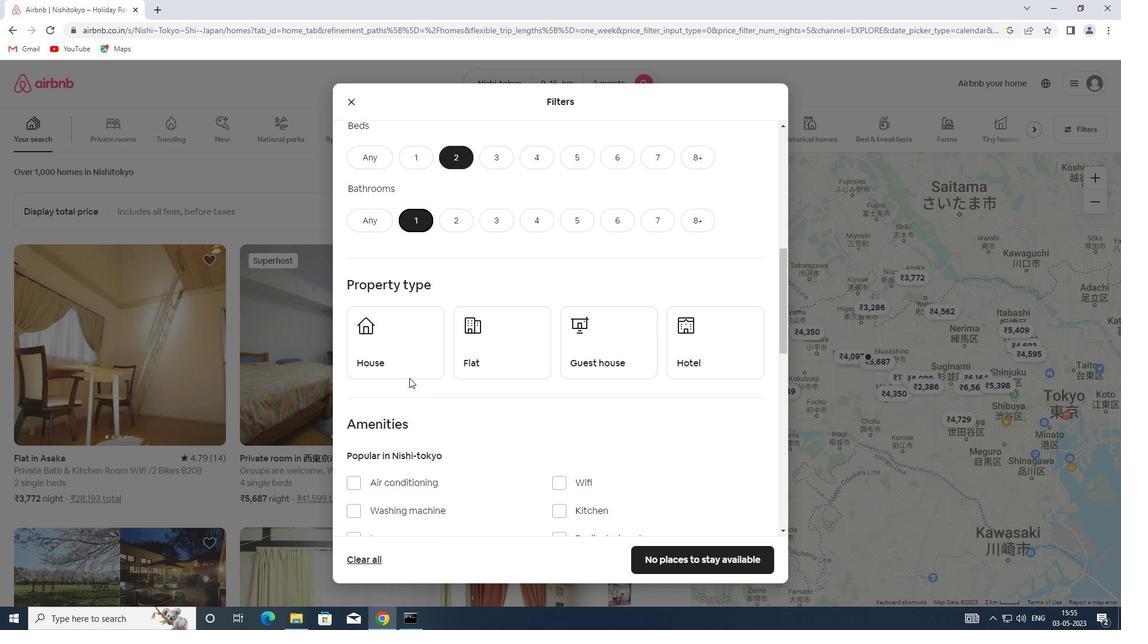 
Action: Mouse pressed left at (404, 362)
Screenshot: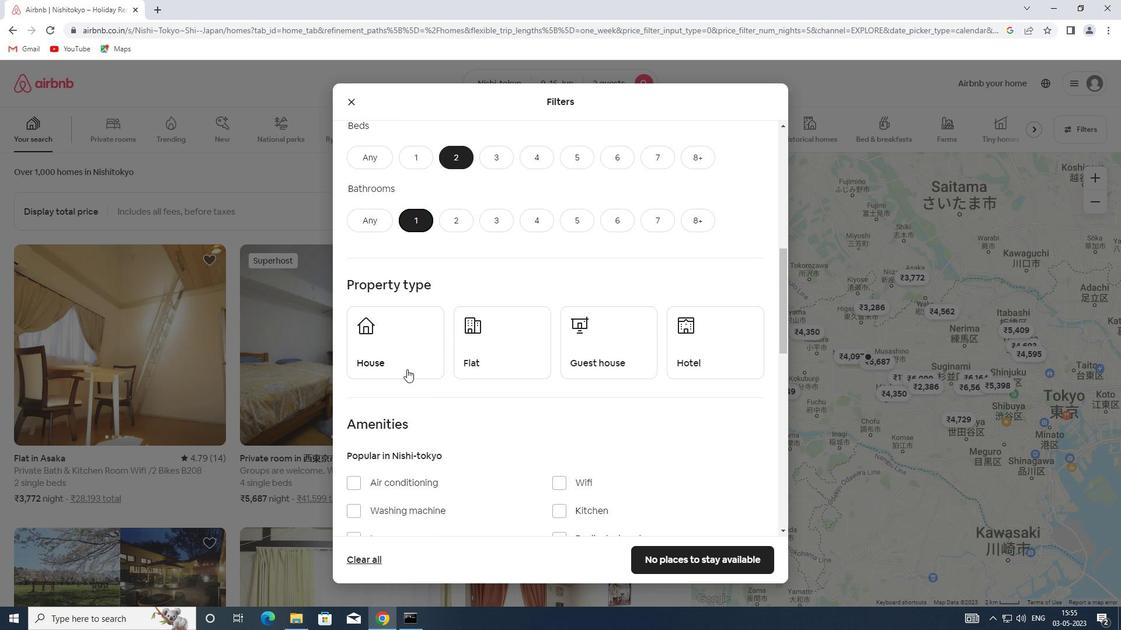 
Action: Mouse moved to (465, 360)
Screenshot: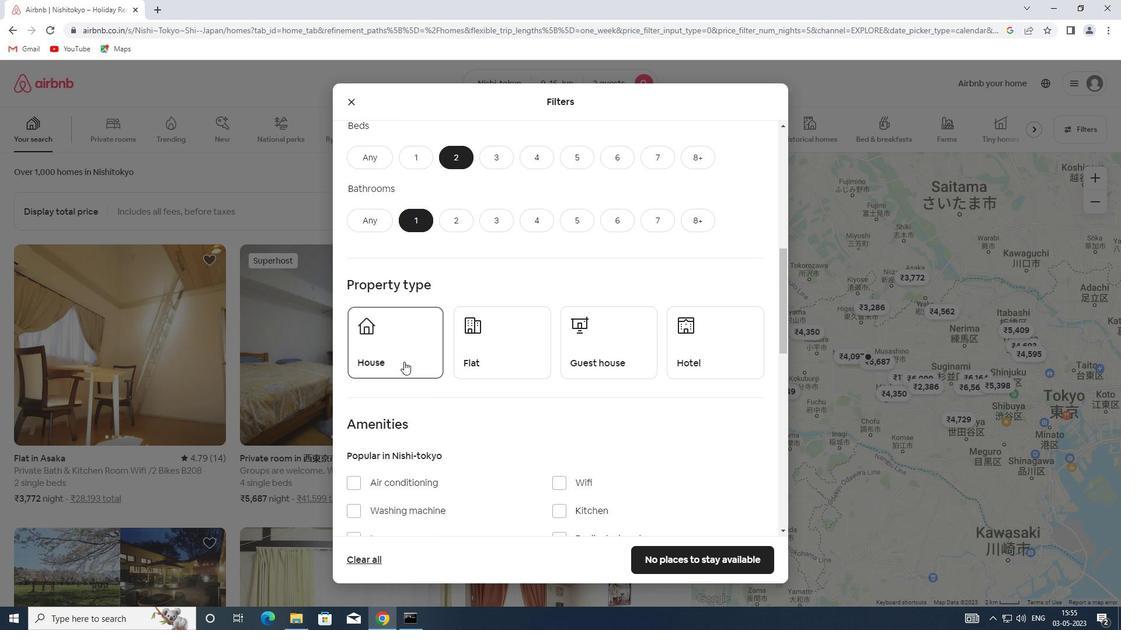 
Action: Mouse pressed left at (465, 360)
Screenshot: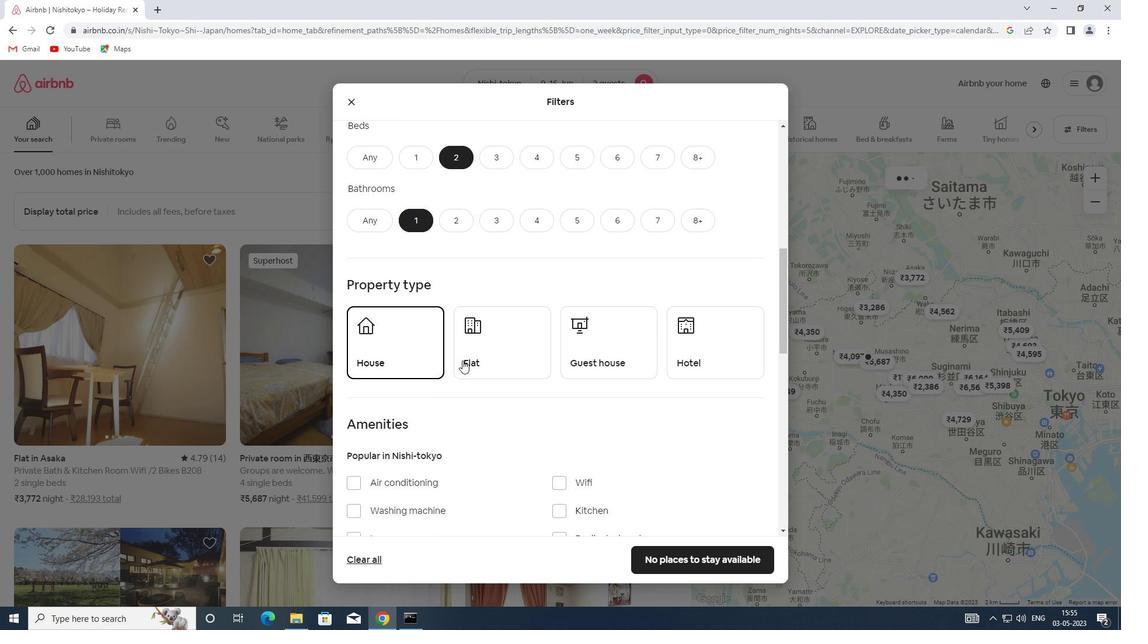 
Action: Mouse moved to (587, 352)
Screenshot: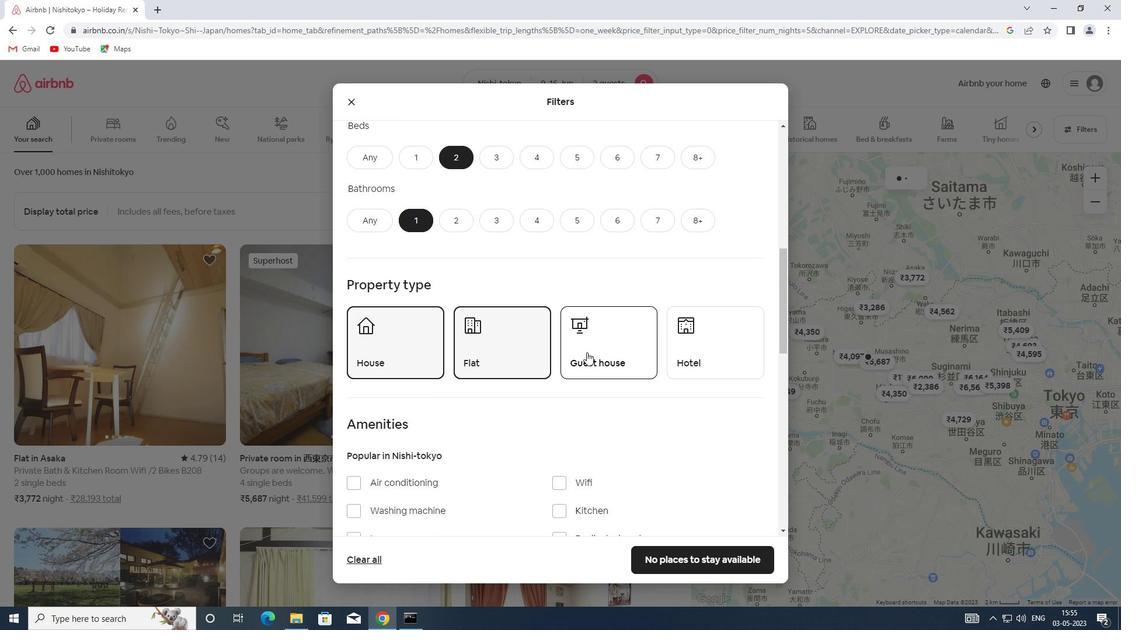 
Action: Mouse pressed left at (587, 352)
Screenshot: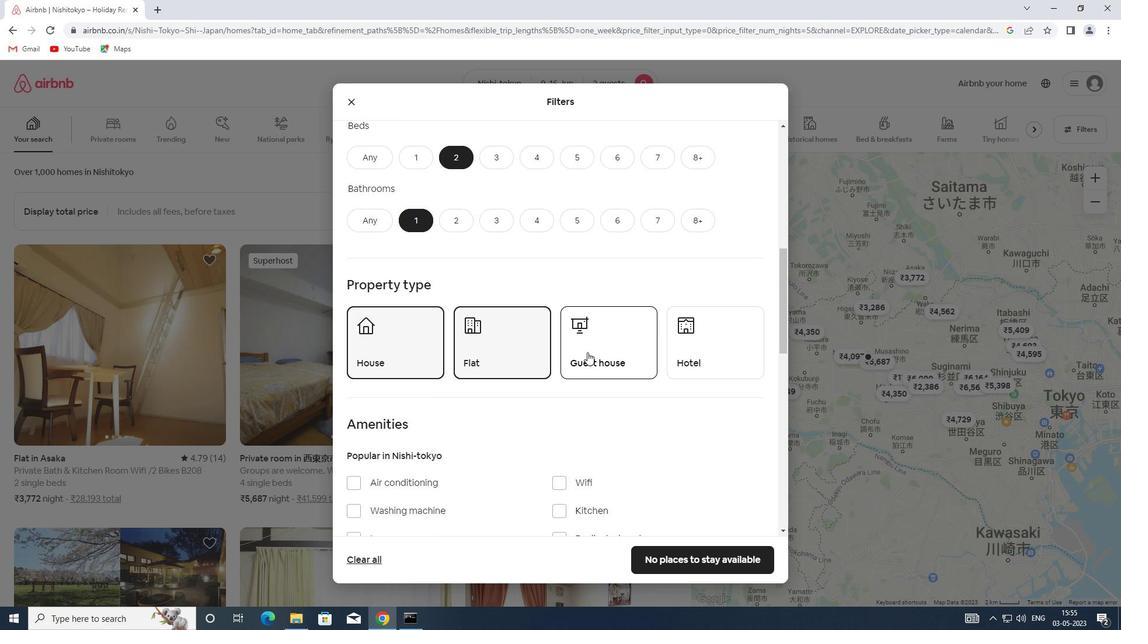 
Action: Mouse scrolled (587, 352) with delta (0, 0)
Screenshot: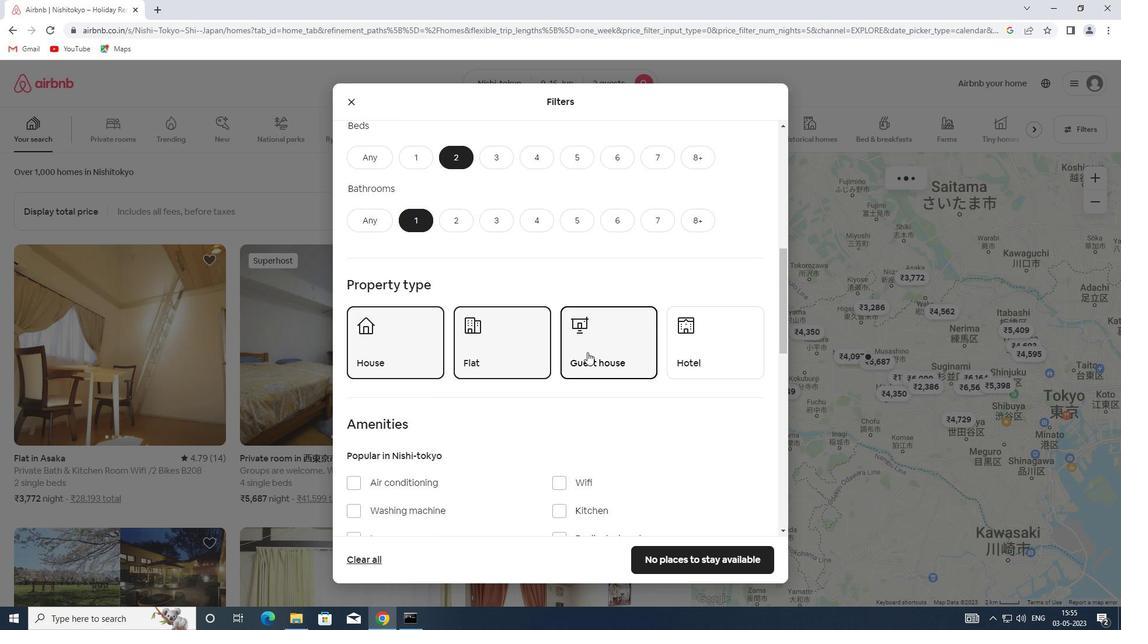 
Action: Mouse scrolled (587, 352) with delta (0, 0)
Screenshot: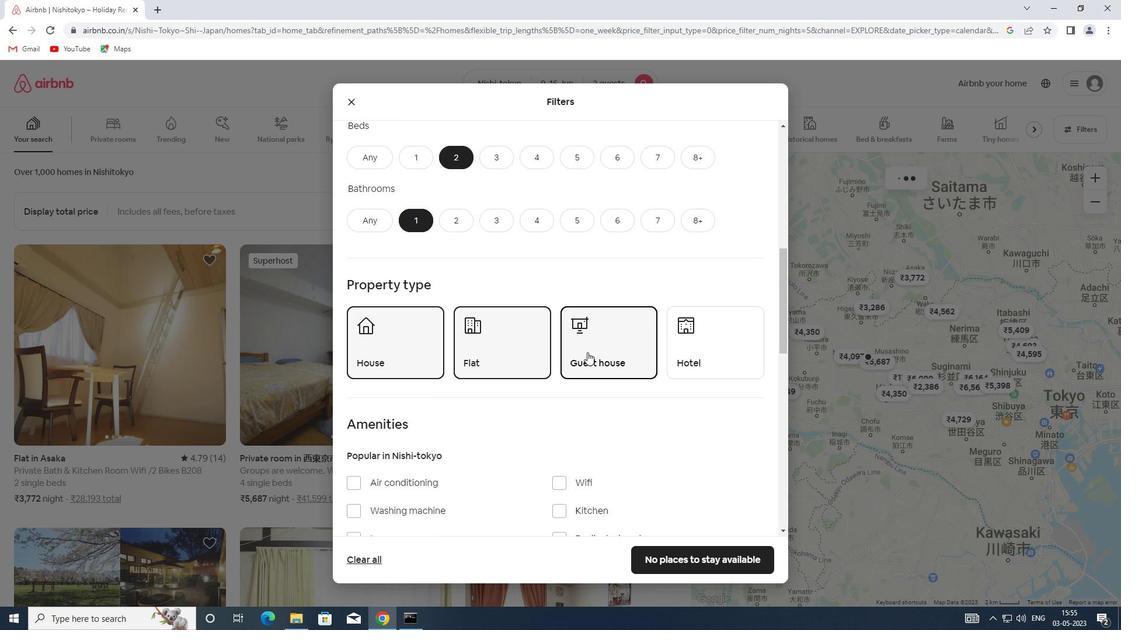 
Action: Mouse scrolled (587, 352) with delta (0, 0)
Screenshot: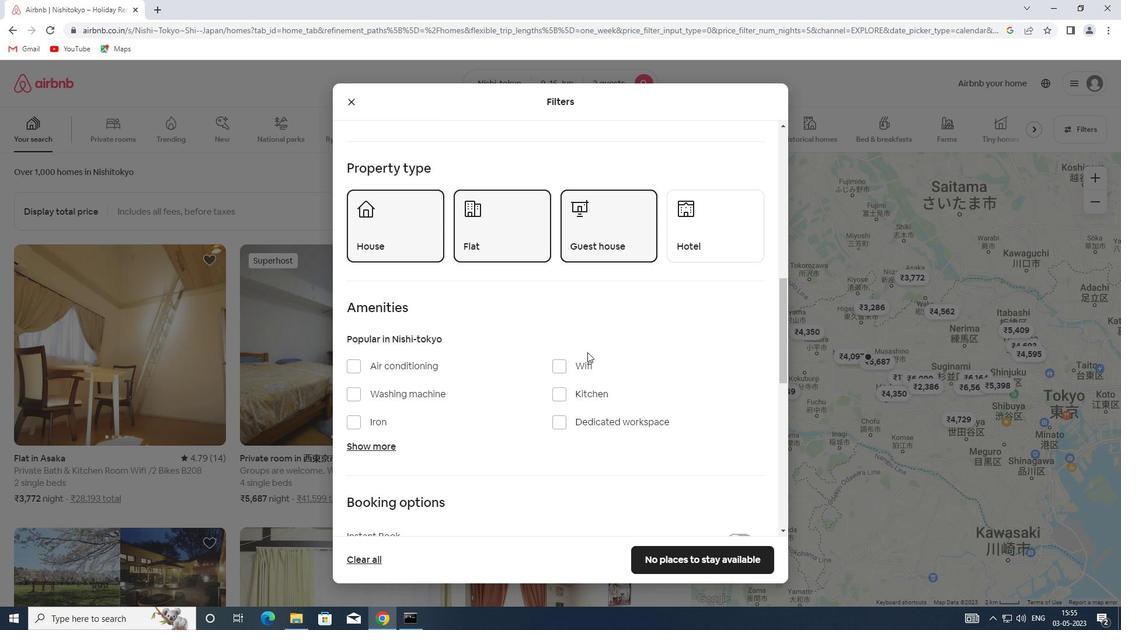 
Action: Mouse scrolled (587, 352) with delta (0, 0)
Screenshot: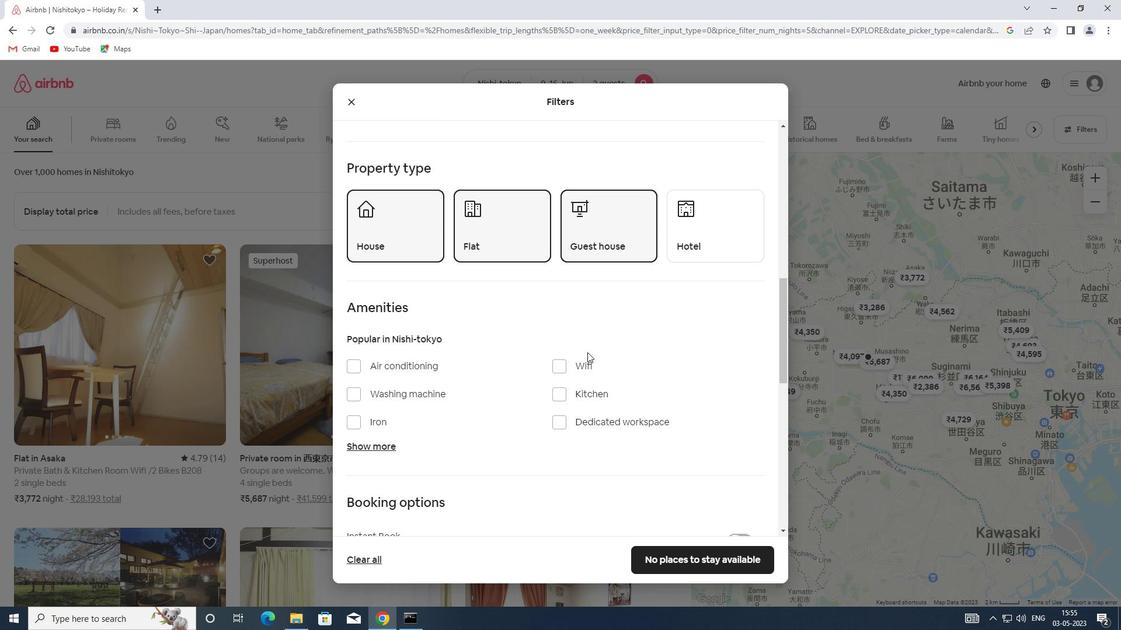 
Action: Mouse scrolled (587, 352) with delta (0, 0)
Screenshot: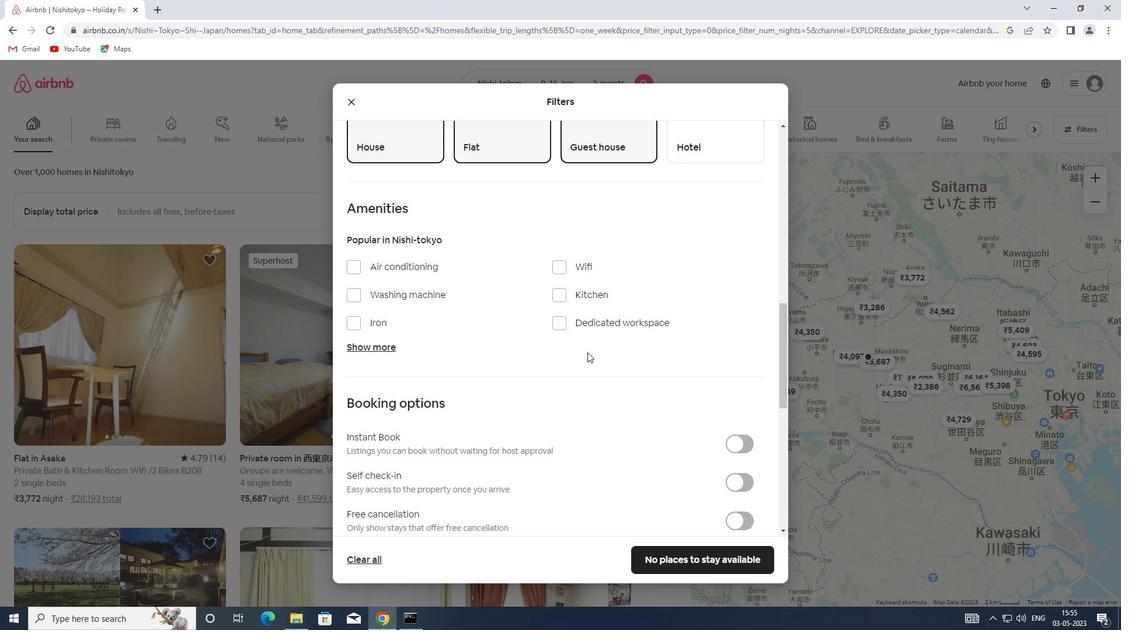 
Action: Mouse scrolled (587, 352) with delta (0, 0)
Screenshot: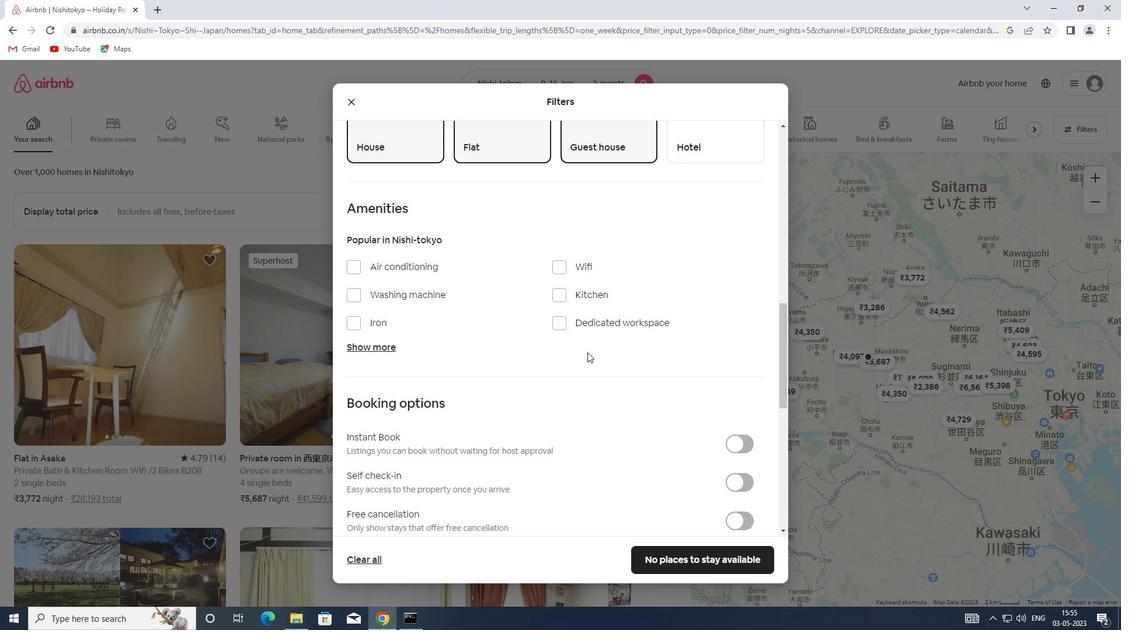 
Action: Mouse scrolled (587, 352) with delta (0, 0)
Screenshot: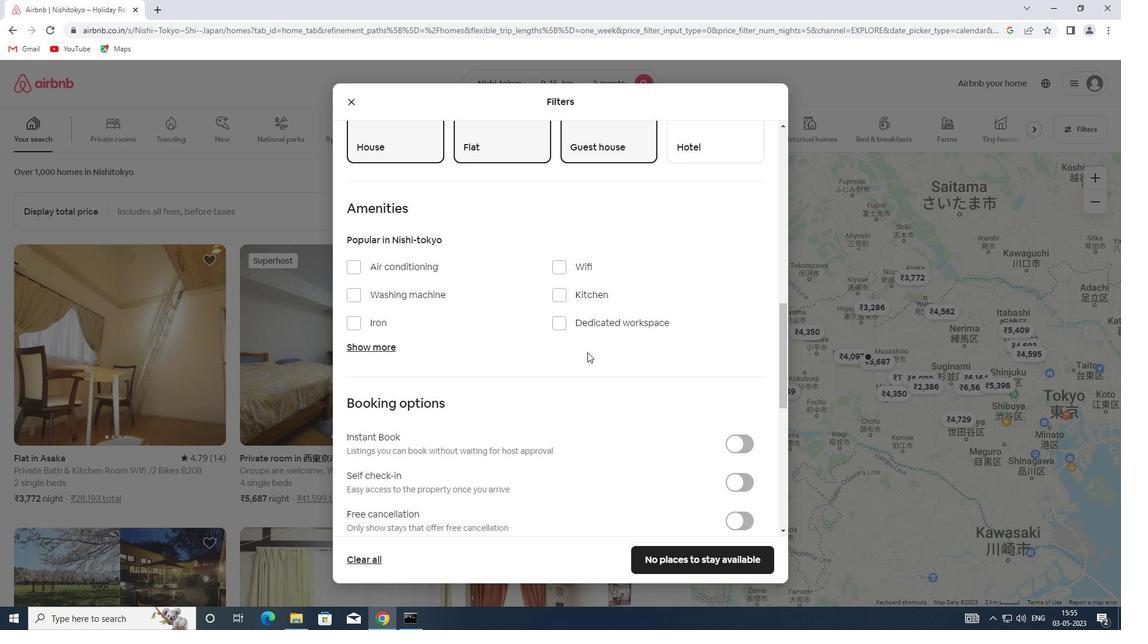 
Action: Mouse moved to (738, 297)
Screenshot: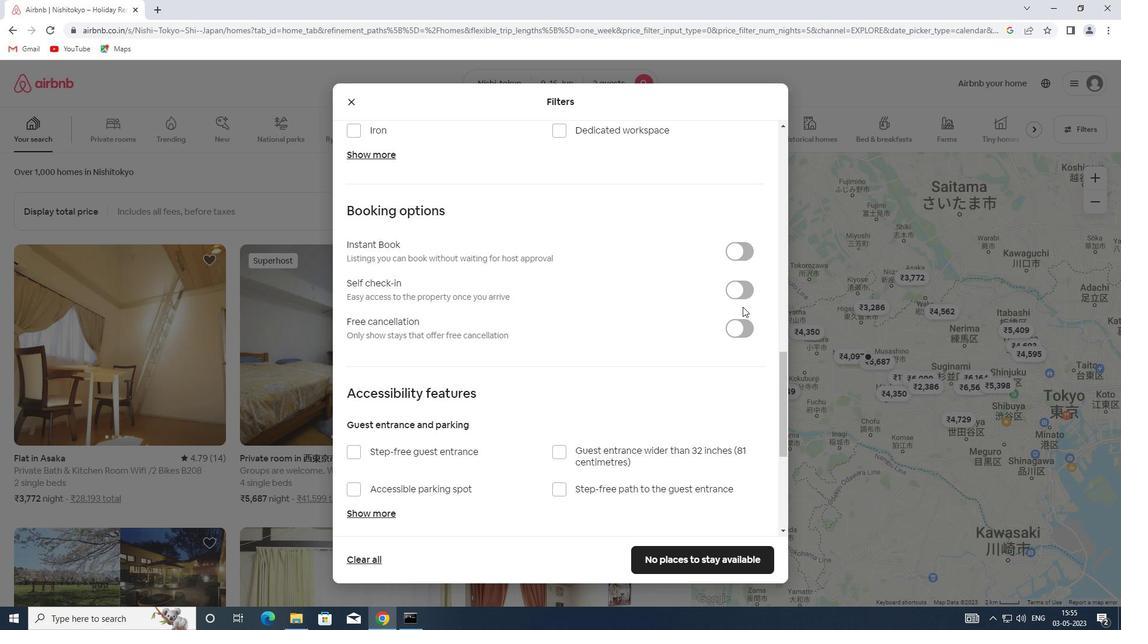 
Action: Mouse pressed left at (738, 297)
Screenshot: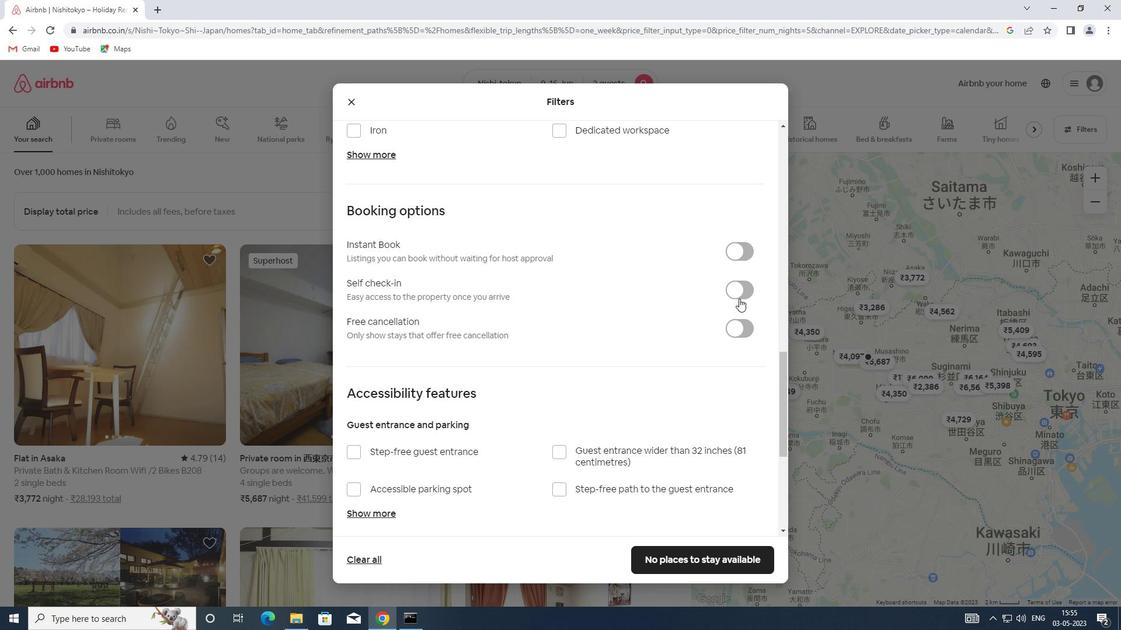 
Action: Mouse moved to (573, 397)
Screenshot: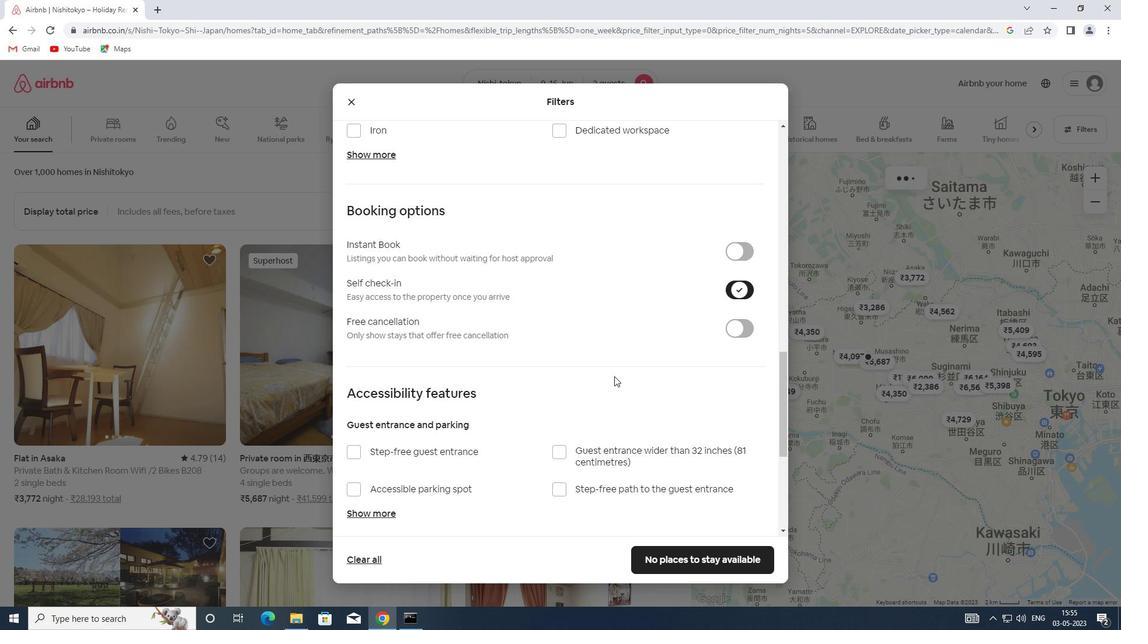 
Action: Mouse scrolled (573, 396) with delta (0, 0)
Screenshot: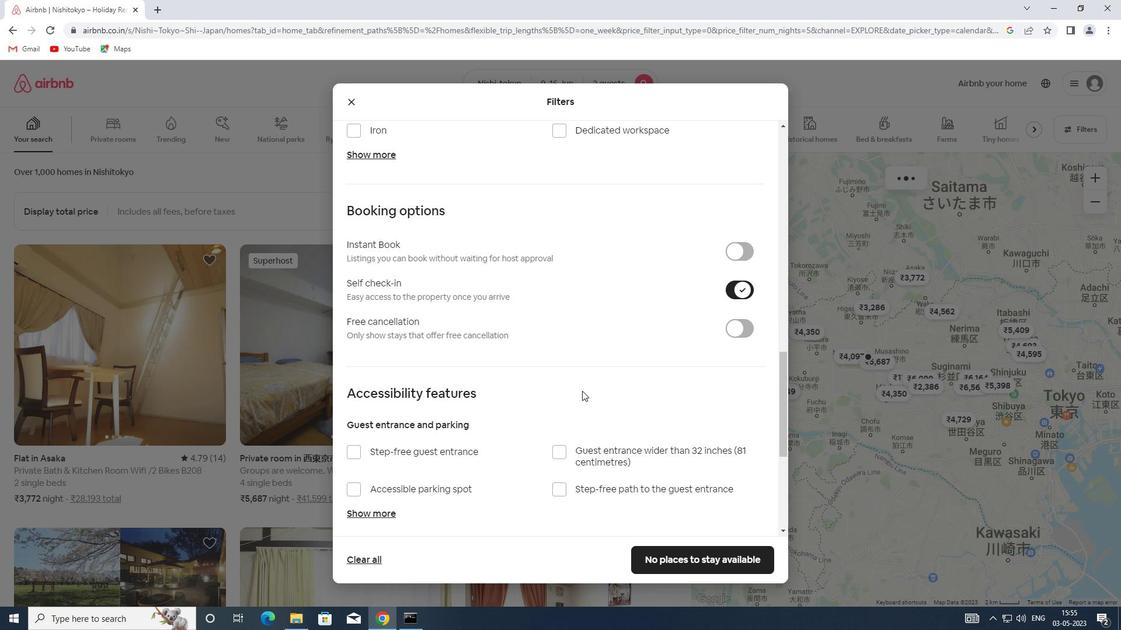 
Action: Mouse scrolled (573, 396) with delta (0, 0)
Screenshot: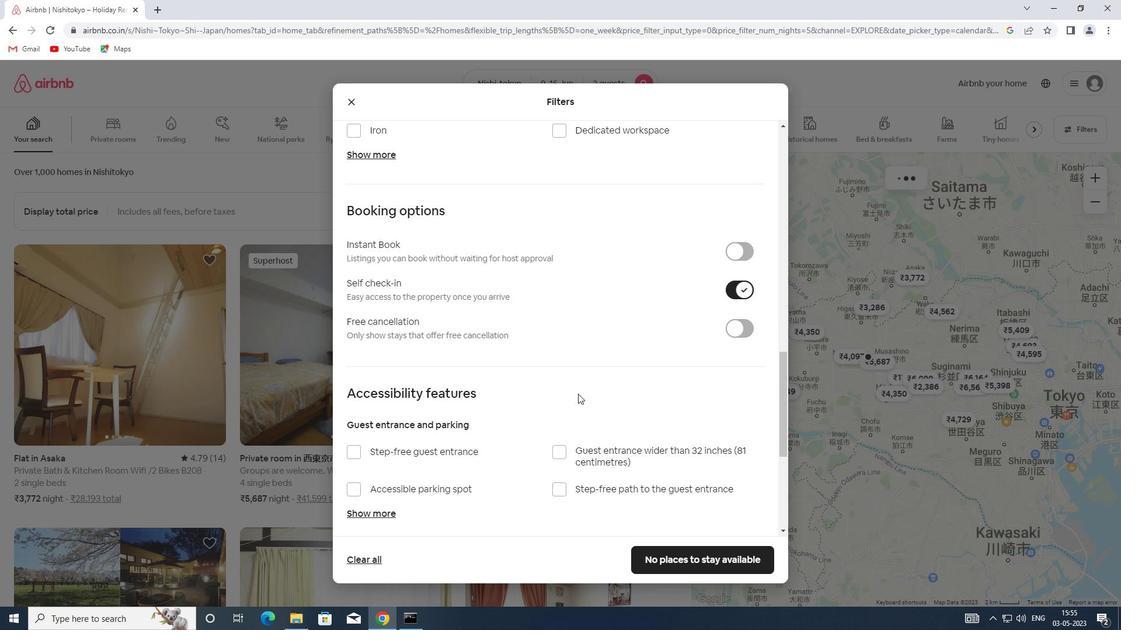 
Action: Mouse scrolled (573, 396) with delta (0, 0)
Screenshot: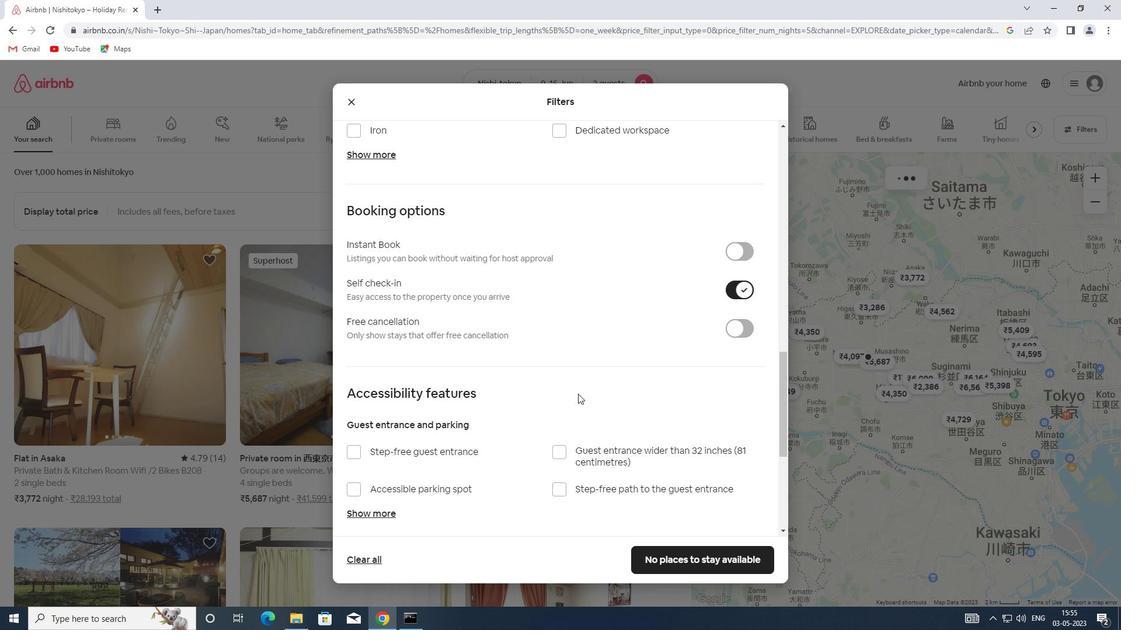 
Action: Mouse scrolled (573, 396) with delta (0, 0)
Screenshot: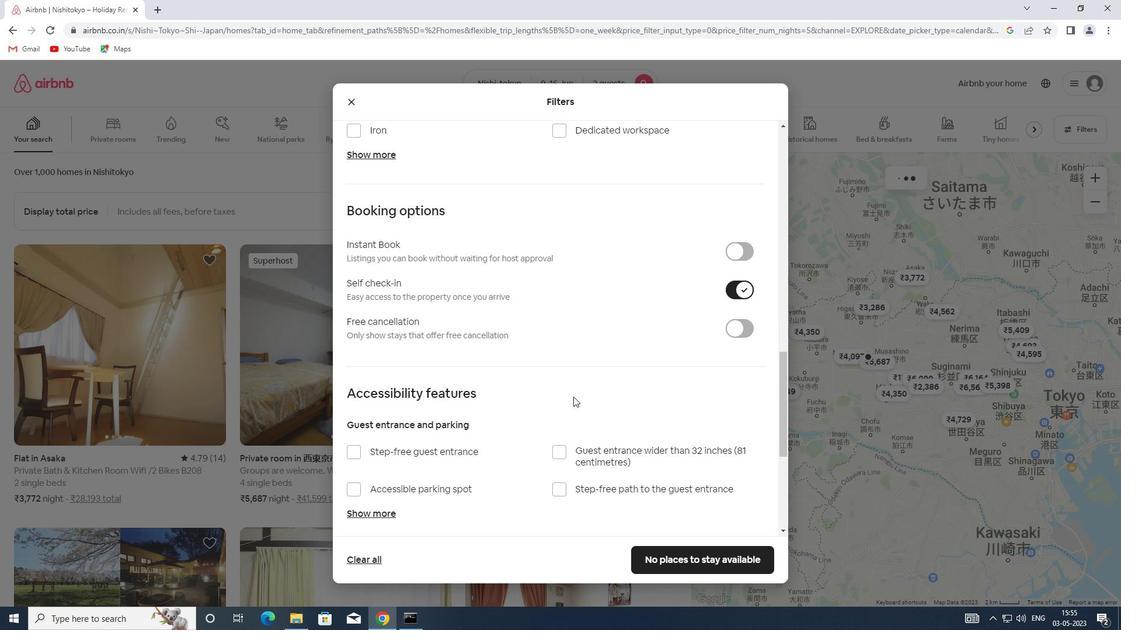 
Action: Mouse moved to (572, 397)
Screenshot: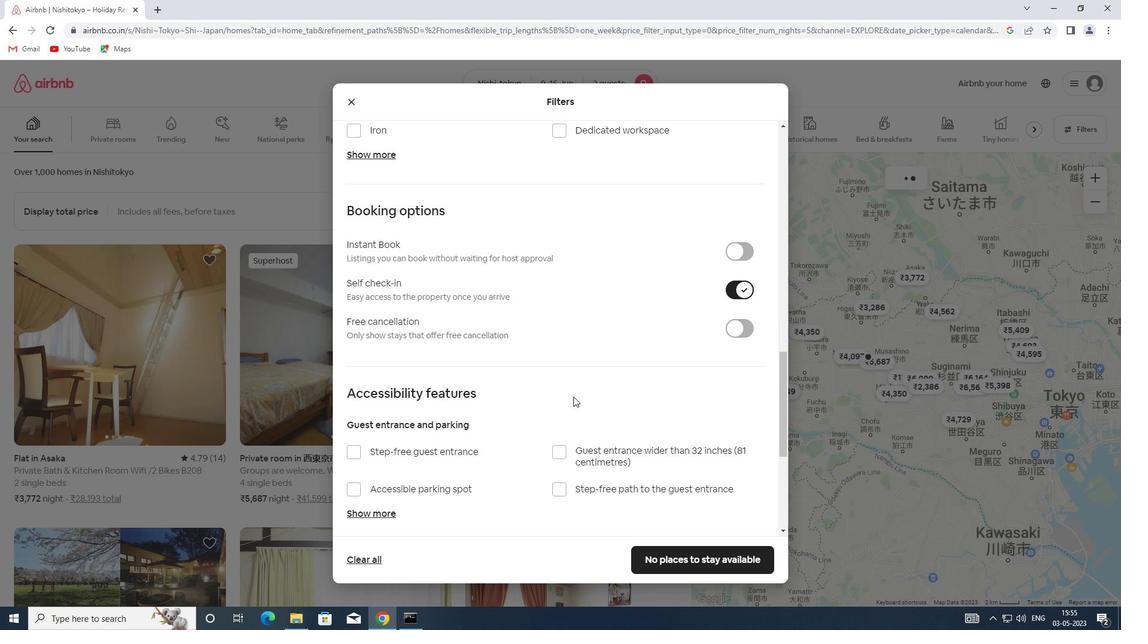 
Action: Mouse scrolled (572, 397) with delta (0, 0)
Screenshot: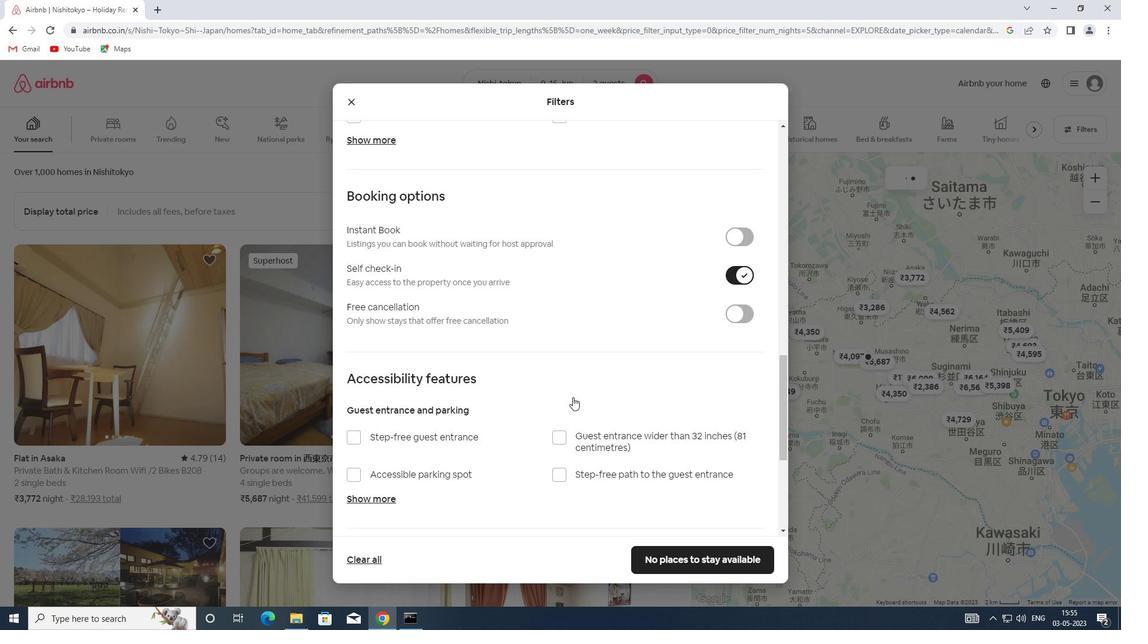 
Action: Mouse scrolled (572, 397) with delta (0, 0)
Screenshot: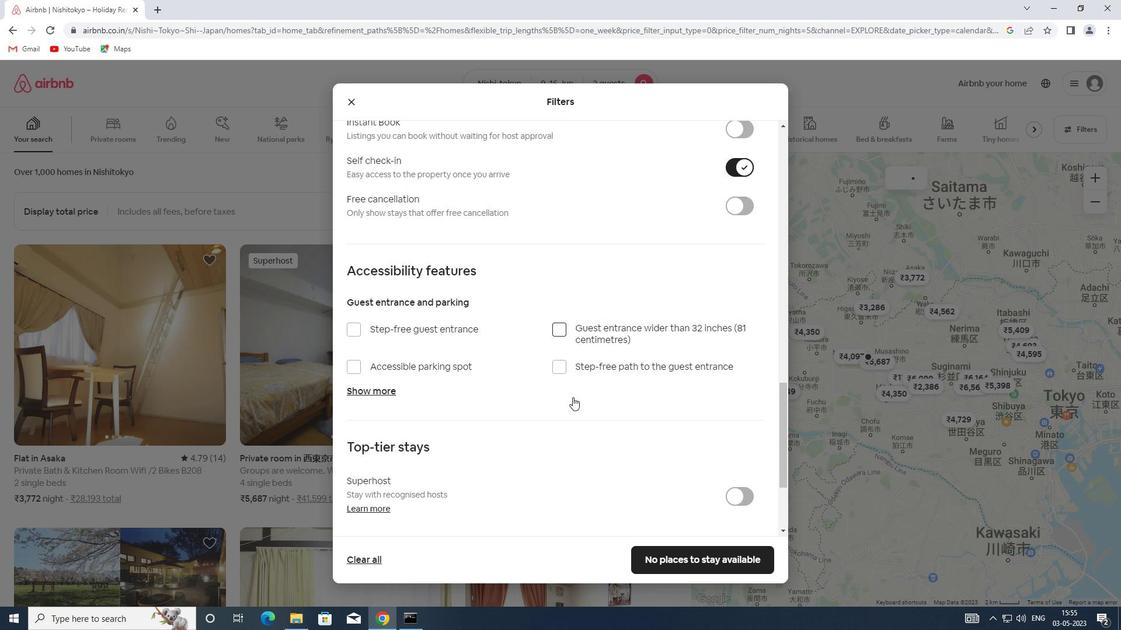 
Action: Mouse scrolled (572, 397) with delta (0, 0)
Screenshot: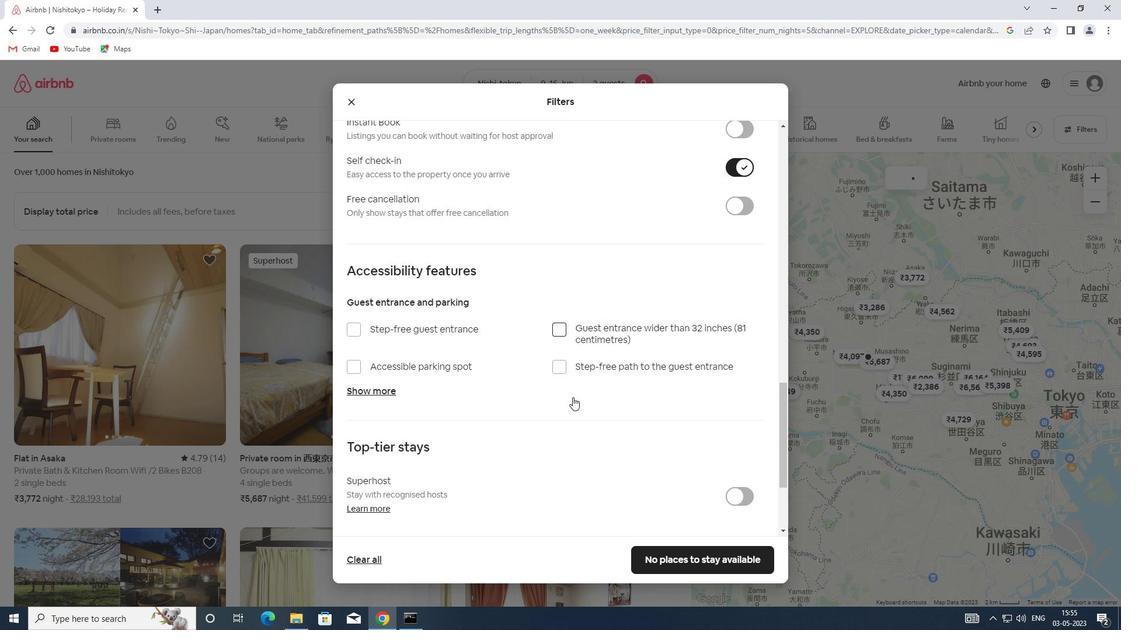 
Action: Mouse moved to (571, 399)
Screenshot: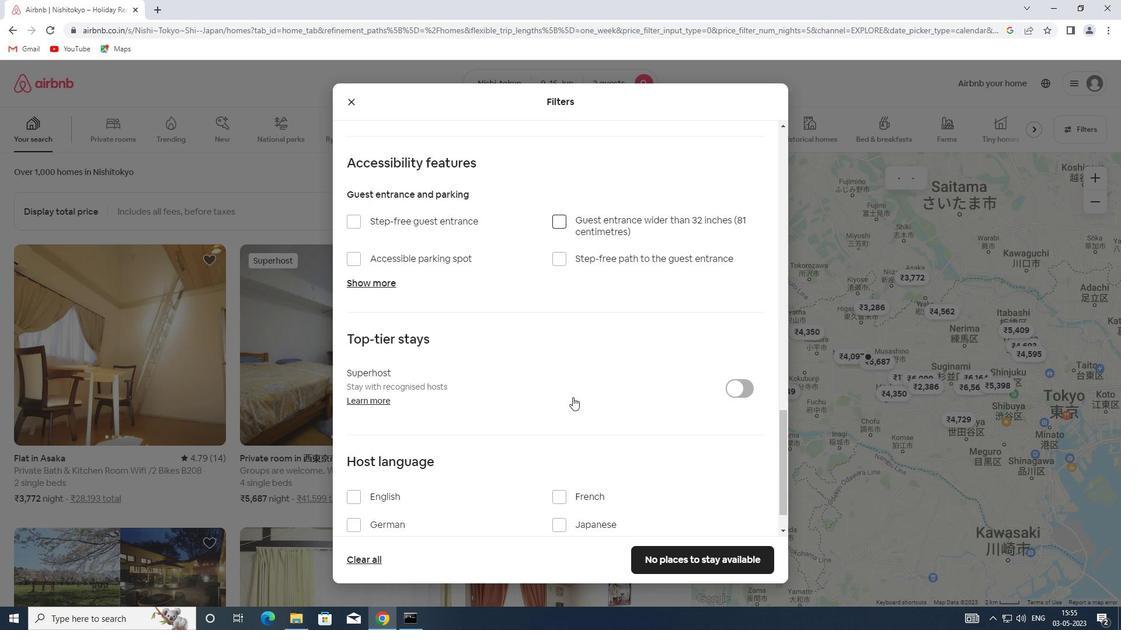 
Action: Mouse scrolled (571, 398) with delta (0, 0)
Screenshot: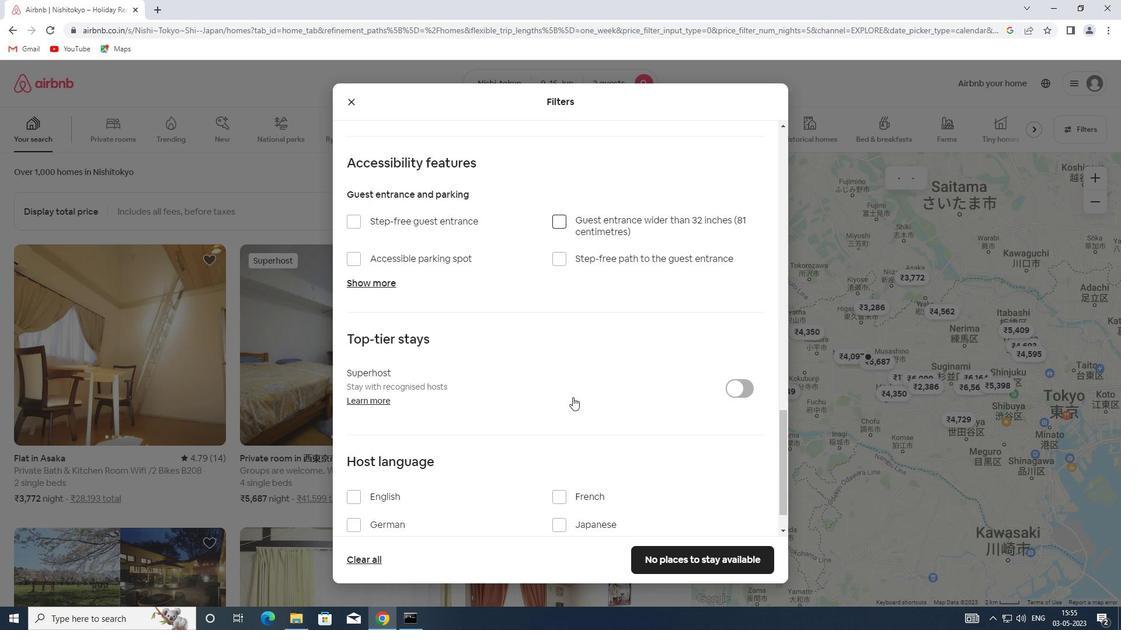 
Action: Mouse moved to (393, 454)
Screenshot: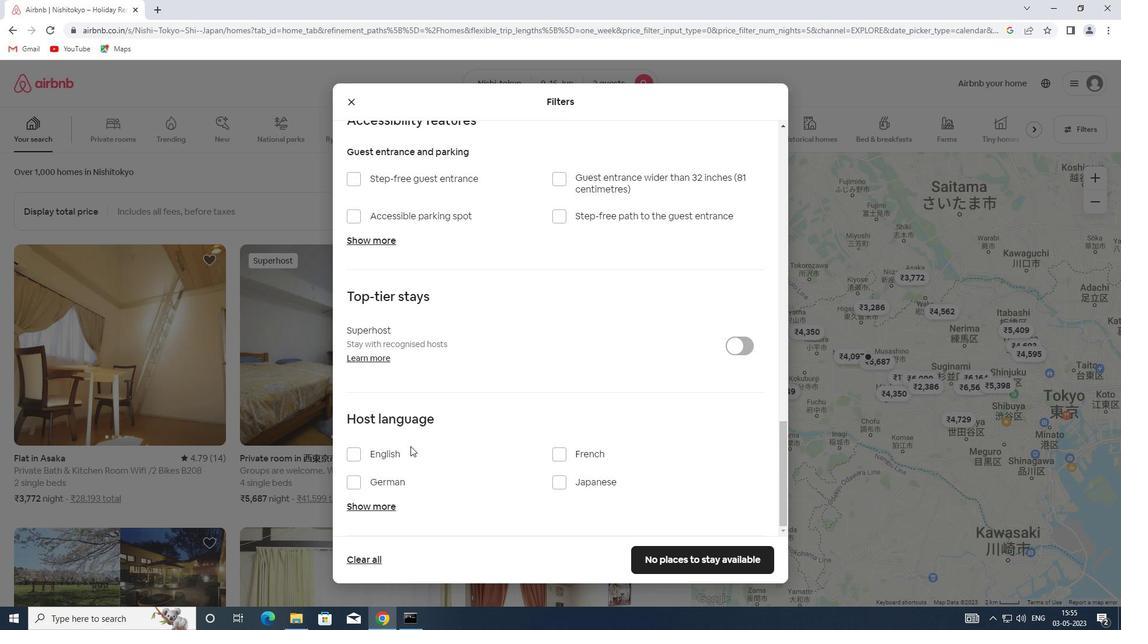 
Action: Mouse pressed left at (393, 454)
Screenshot: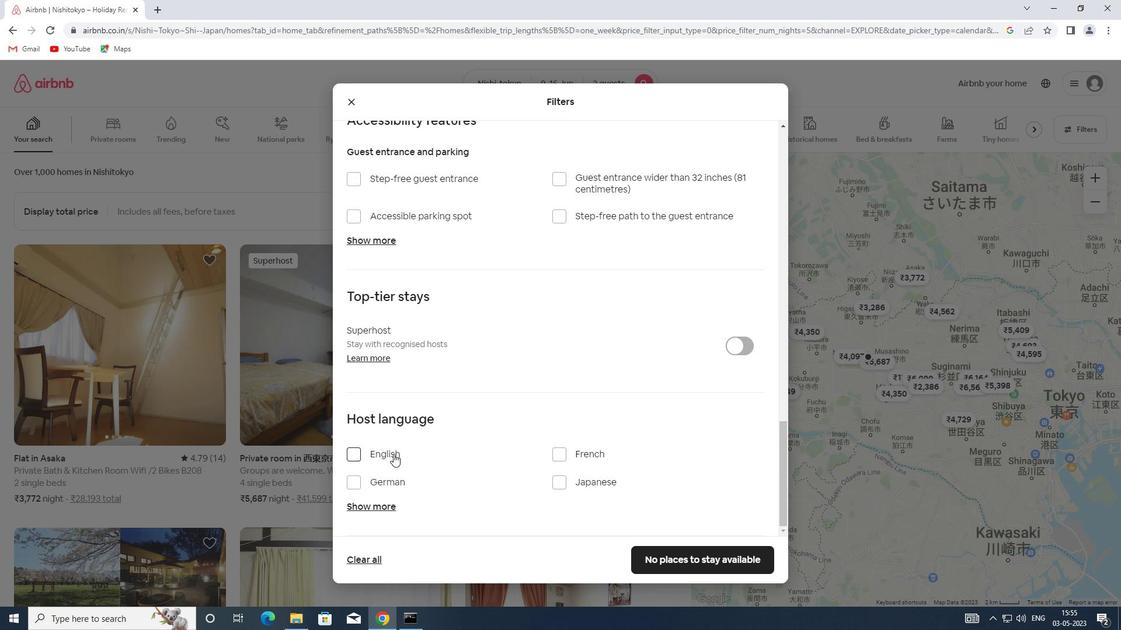 
Action: Mouse moved to (717, 555)
Screenshot: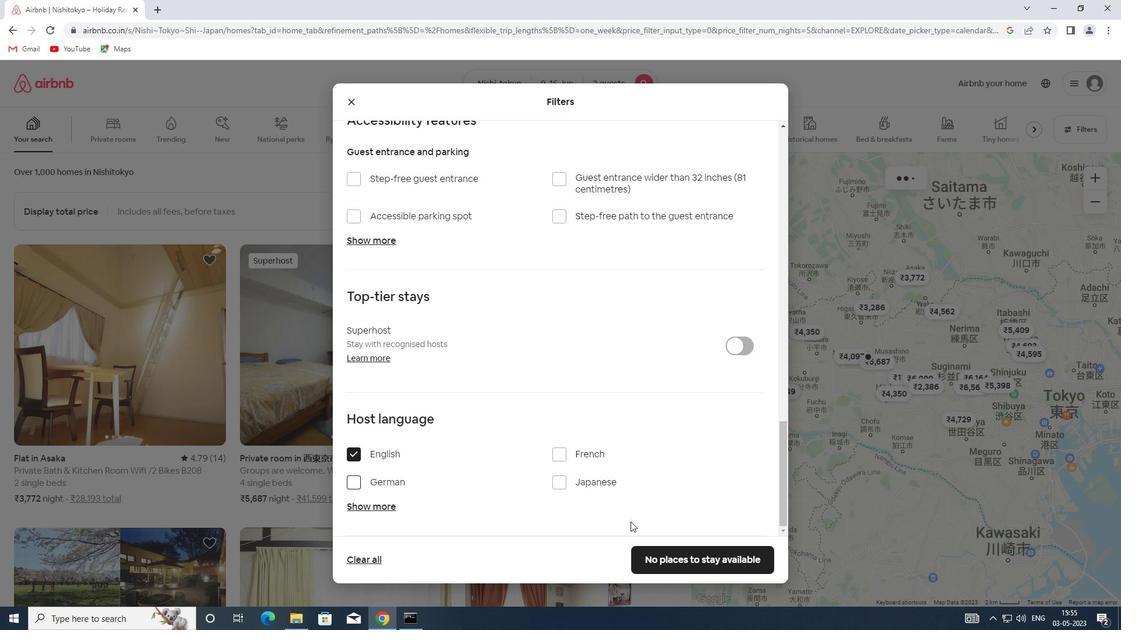 
Action: Mouse pressed left at (717, 555)
Screenshot: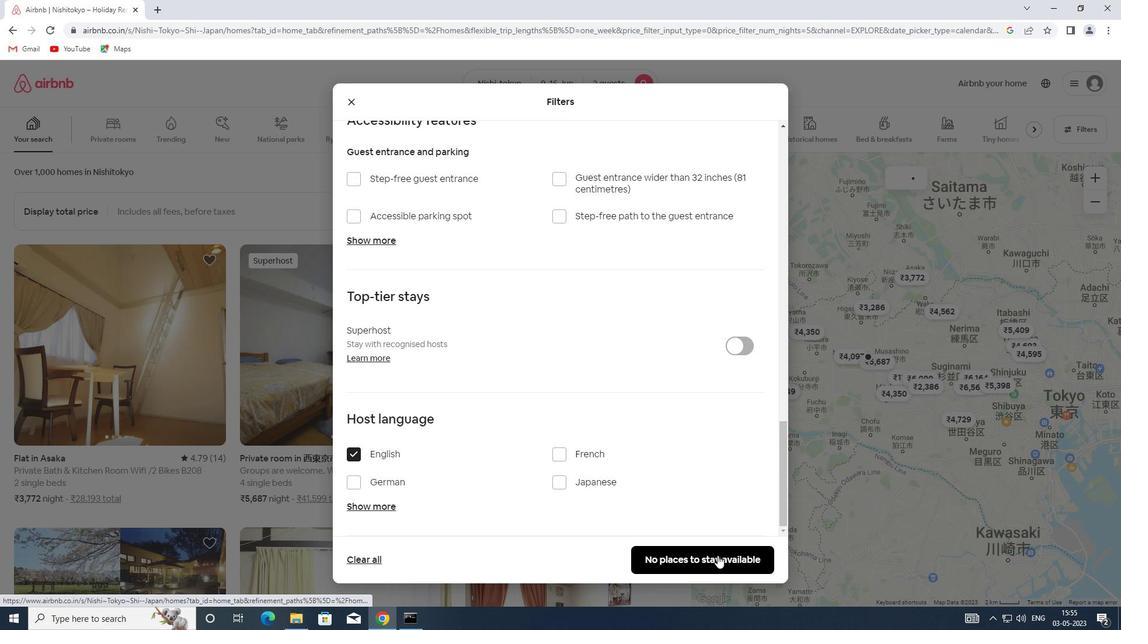 
